 Task: In the  document roboposter.docx Share this file with 'softage2@softage.net' Check 'Vision History' View the  non- printing characters
Action: Mouse moved to (265, 398)
Screenshot: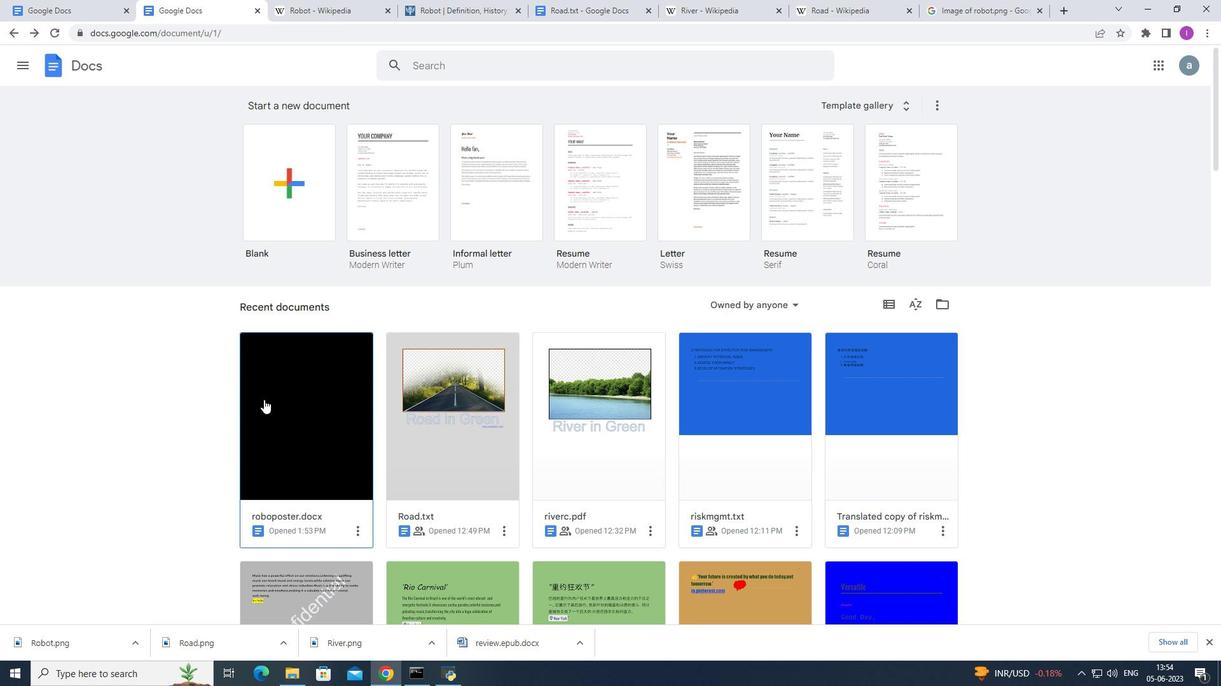 
Action: Mouse pressed left at (265, 398)
Screenshot: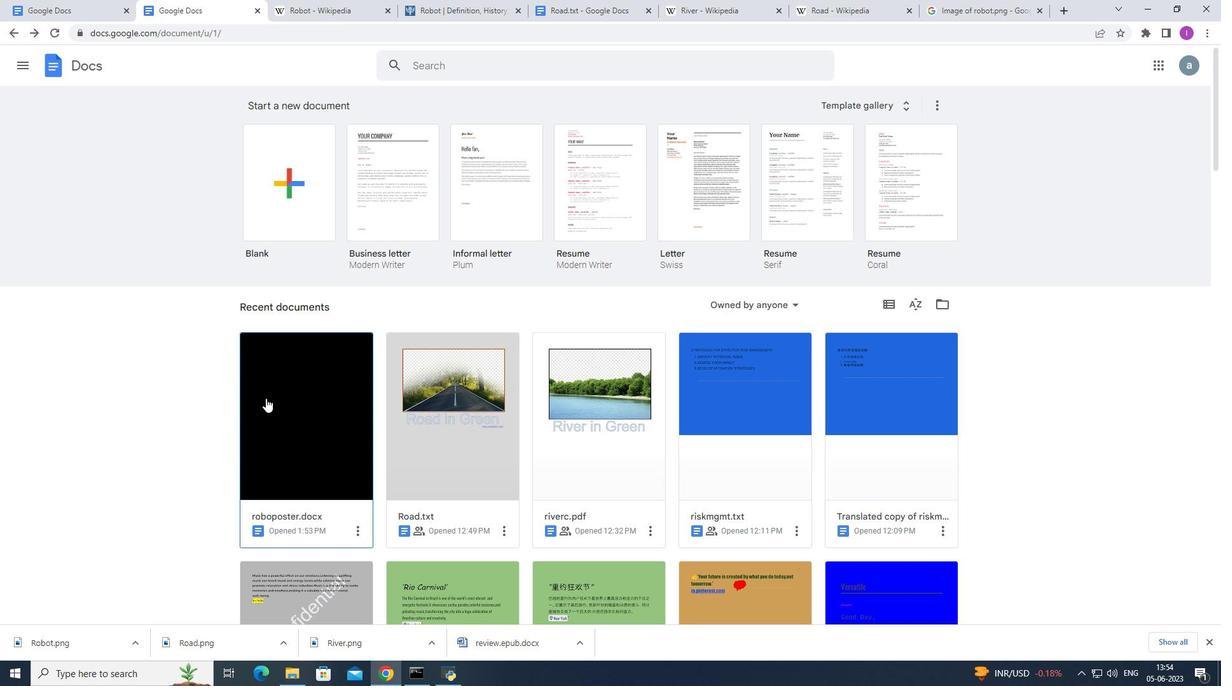 
Action: Mouse moved to (43, 79)
Screenshot: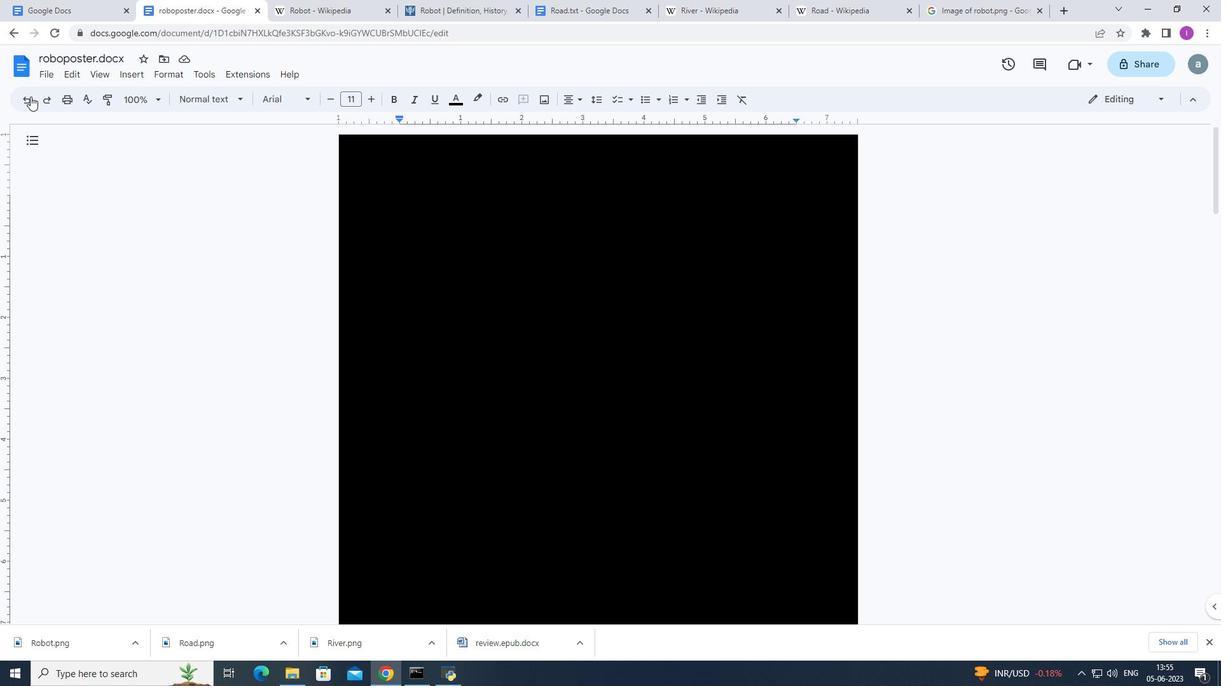 
Action: Mouse pressed left at (43, 79)
Screenshot: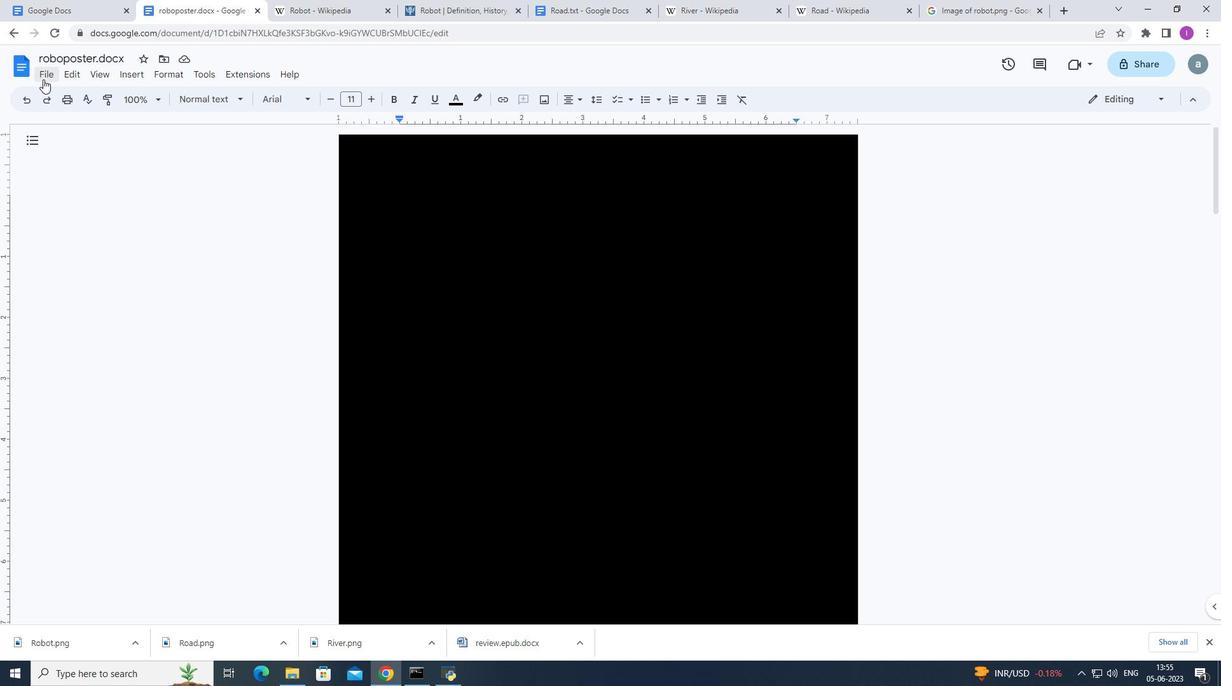 
Action: Mouse moved to (284, 173)
Screenshot: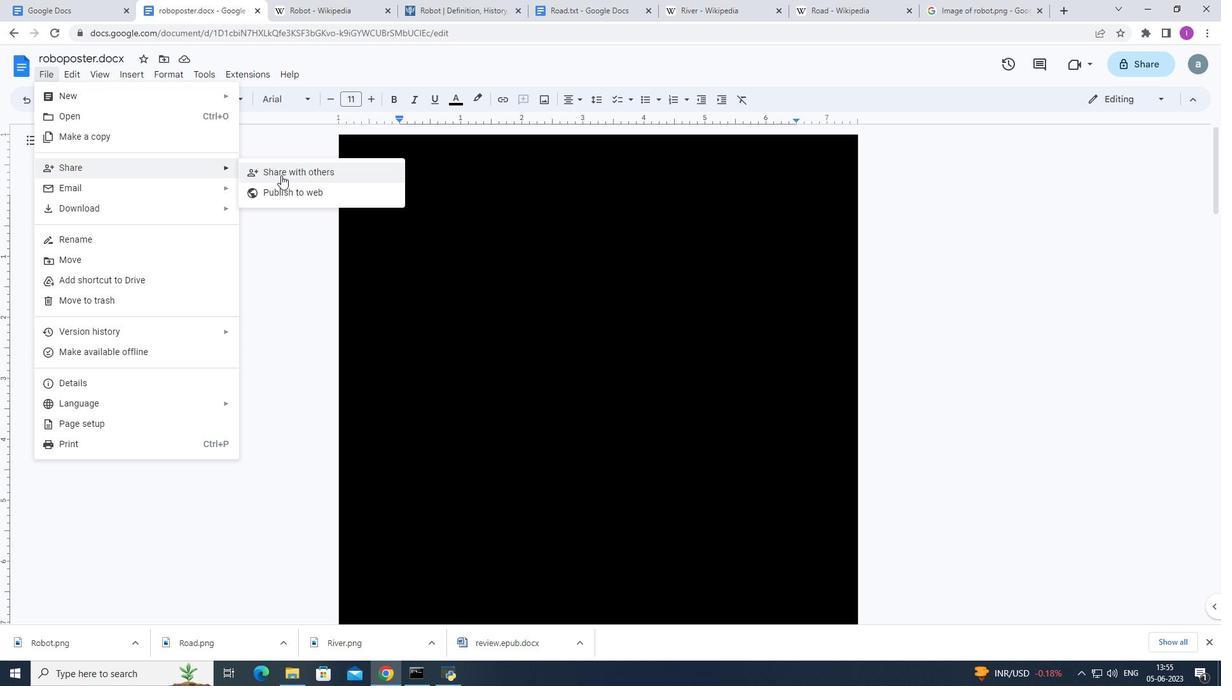 
Action: Mouse pressed left at (284, 173)
Screenshot: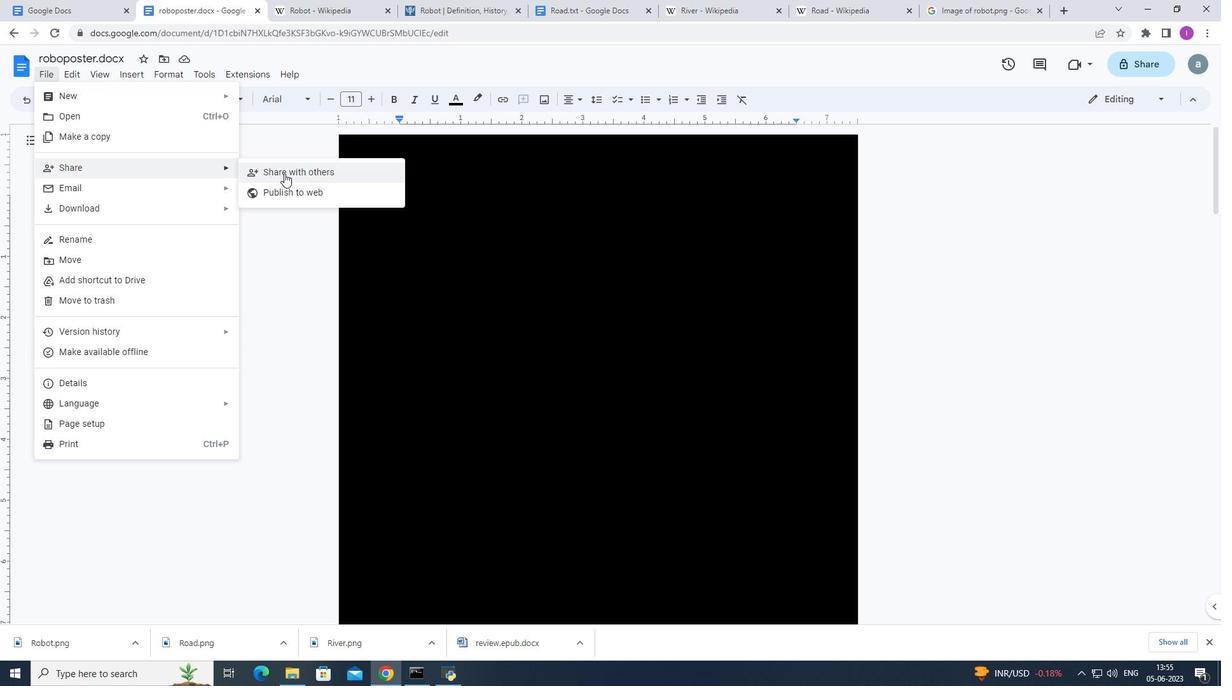 
Action: Mouse moved to (560, 269)
Screenshot: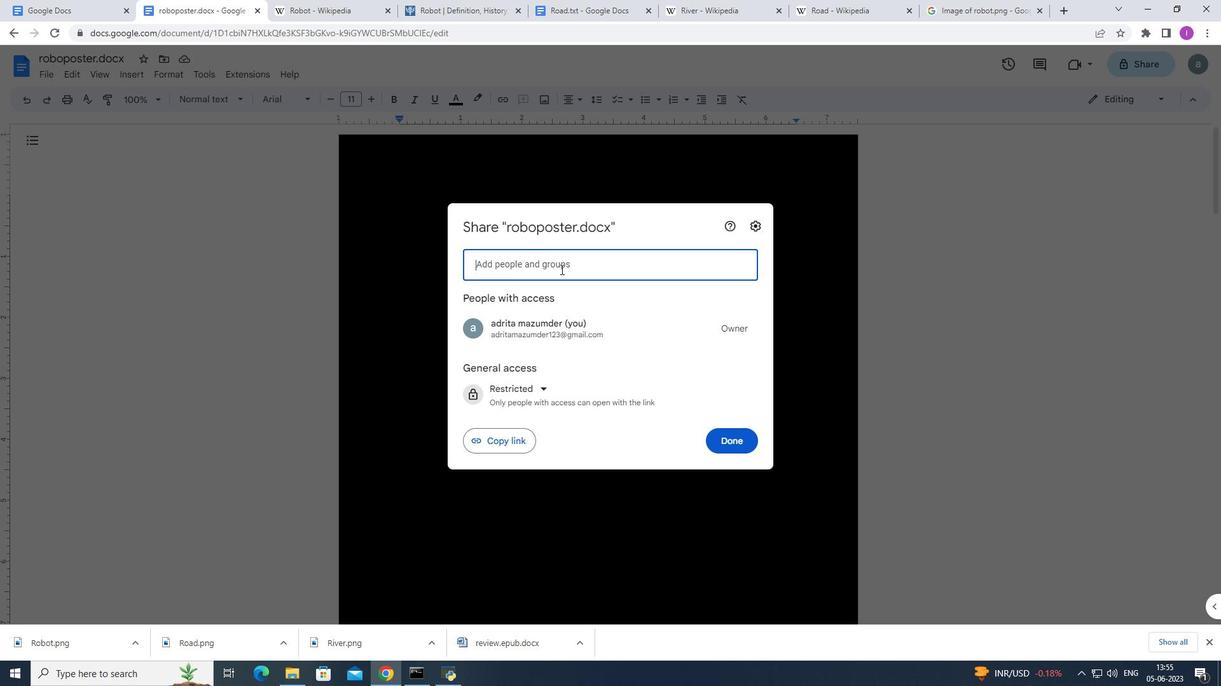 
Action: Key pressed softage.2<Key.shift><Key.shift><Key.shift><Key.shift><Key.shift><Key.shift><Key.shift><Key.shift><Key.shift><Key.shift>@softage.net
Screenshot: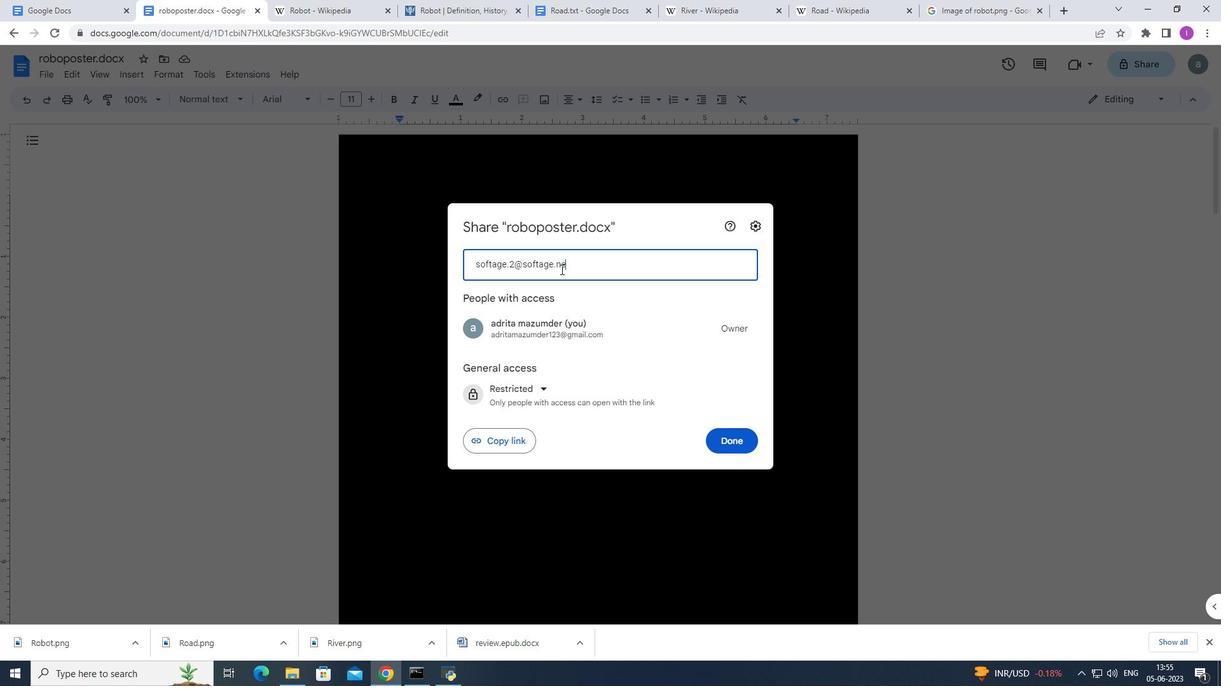 
Action: Mouse moved to (566, 305)
Screenshot: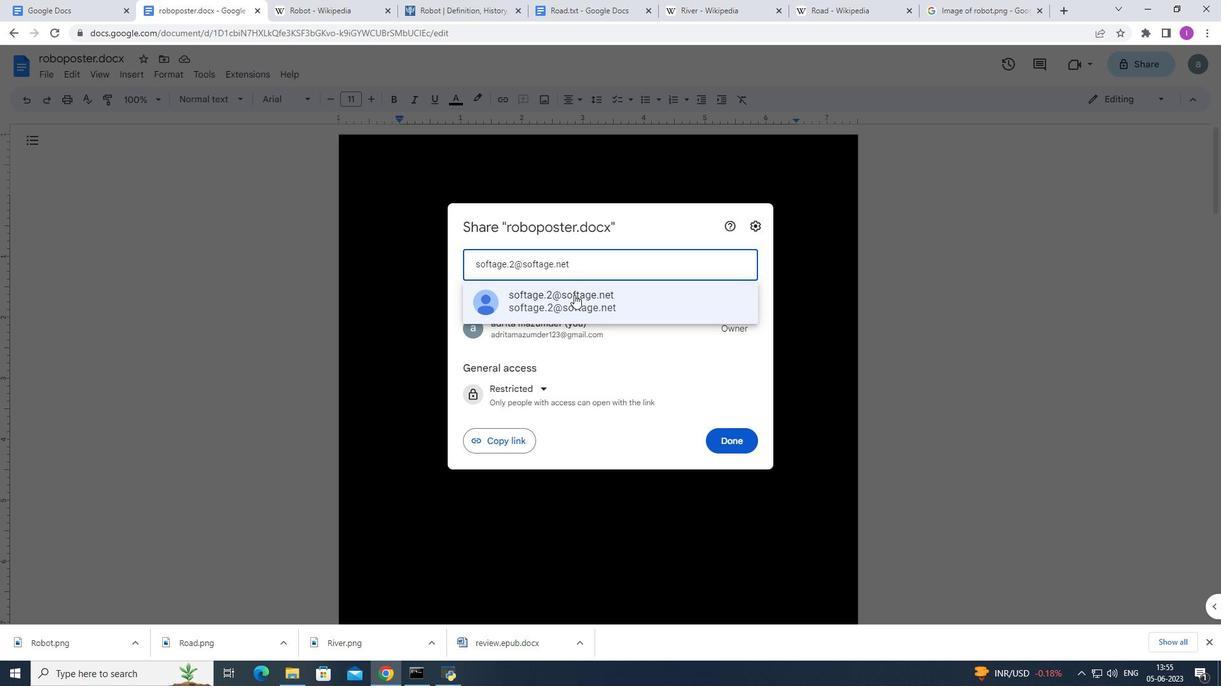 
Action: Mouse pressed left at (566, 305)
Screenshot: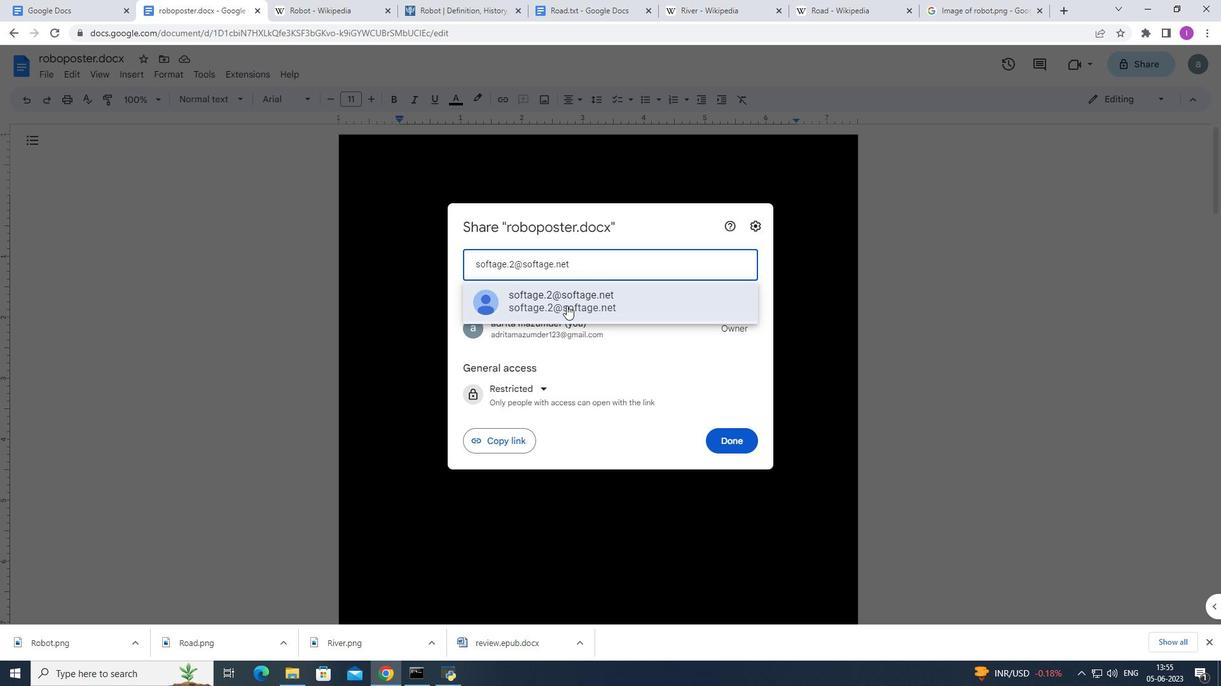 
Action: Mouse moved to (733, 429)
Screenshot: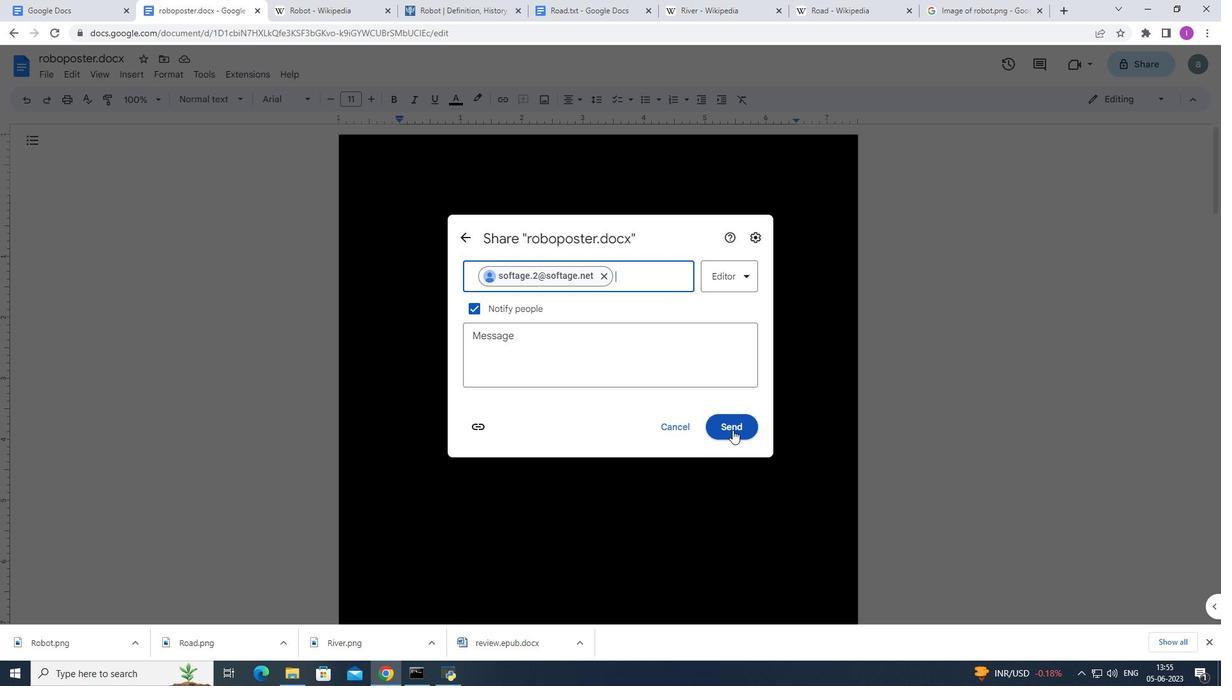 
Action: Mouse pressed left at (733, 429)
Screenshot: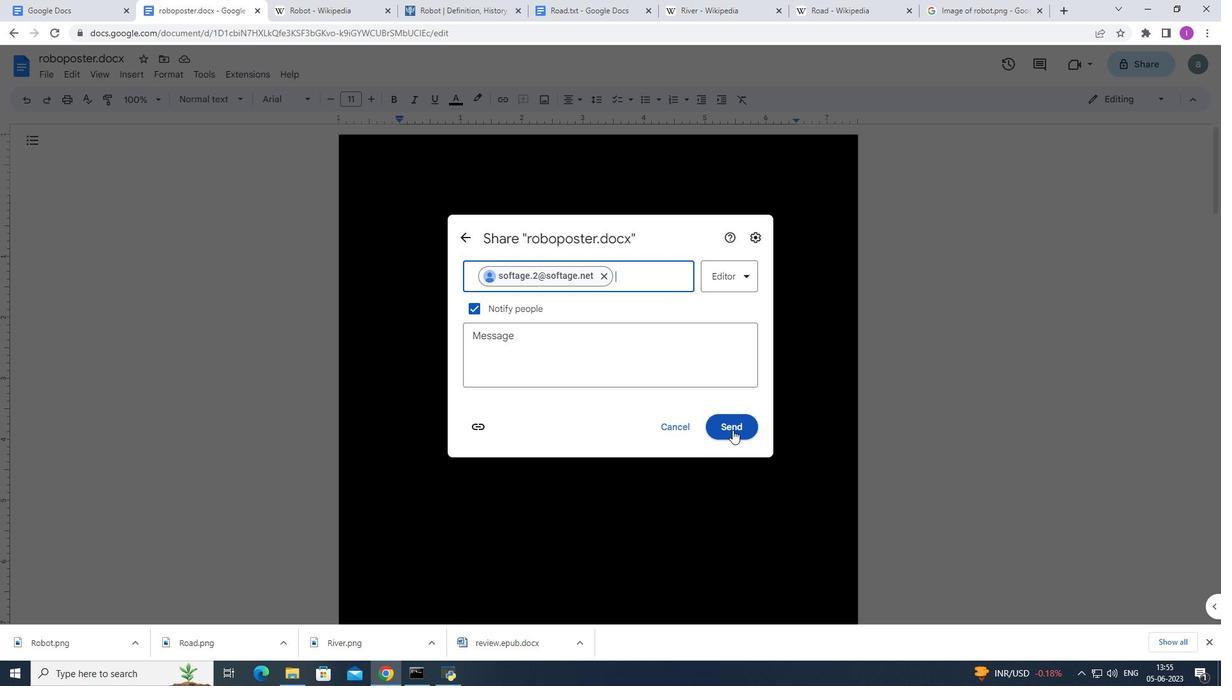 
Action: Mouse moved to (104, 75)
Screenshot: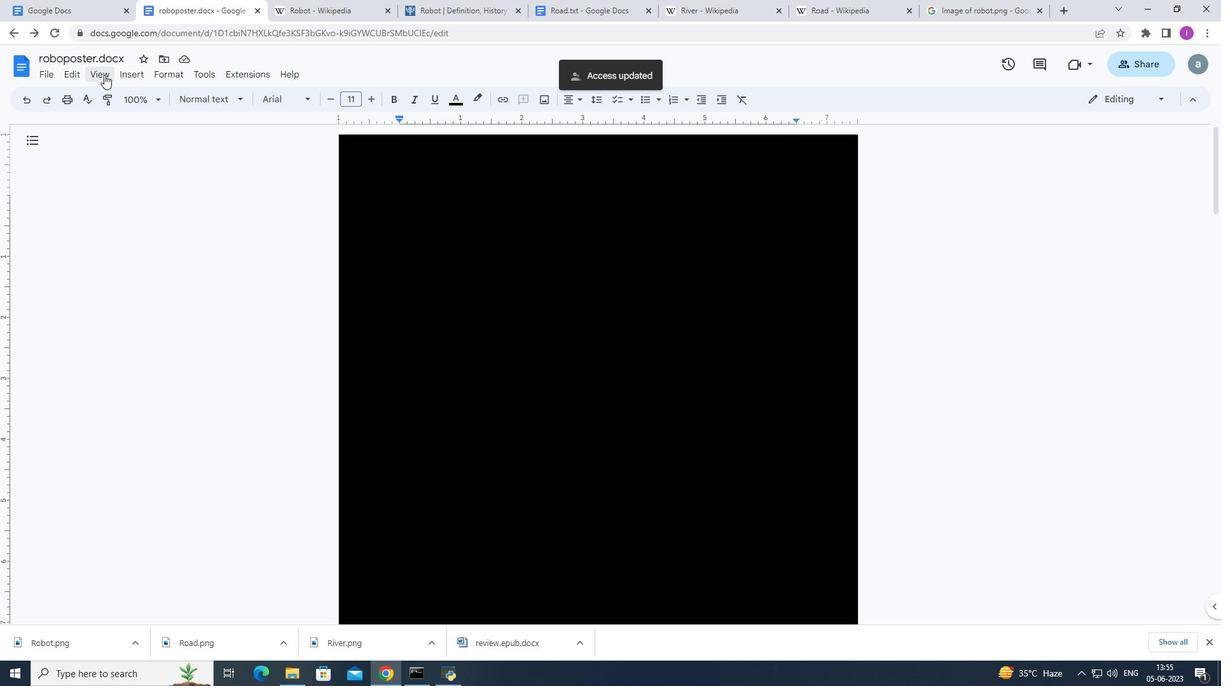 
Action: Mouse pressed left at (104, 75)
Screenshot: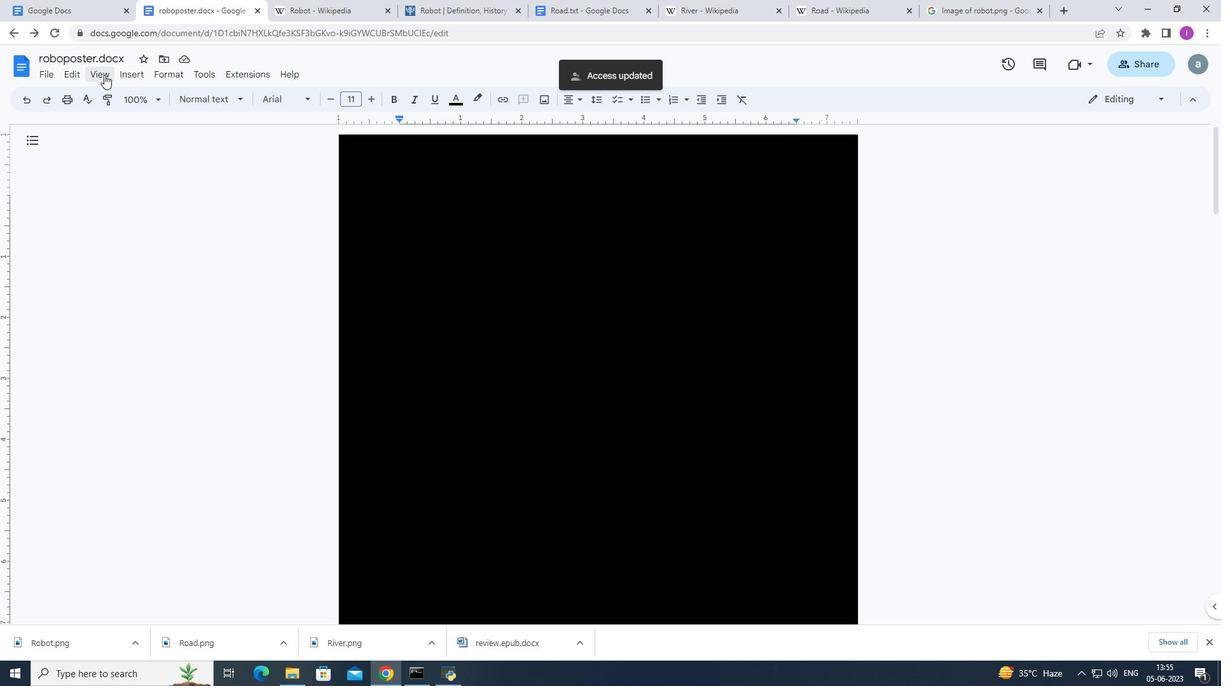 
Action: Mouse moved to (151, 209)
Screenshot: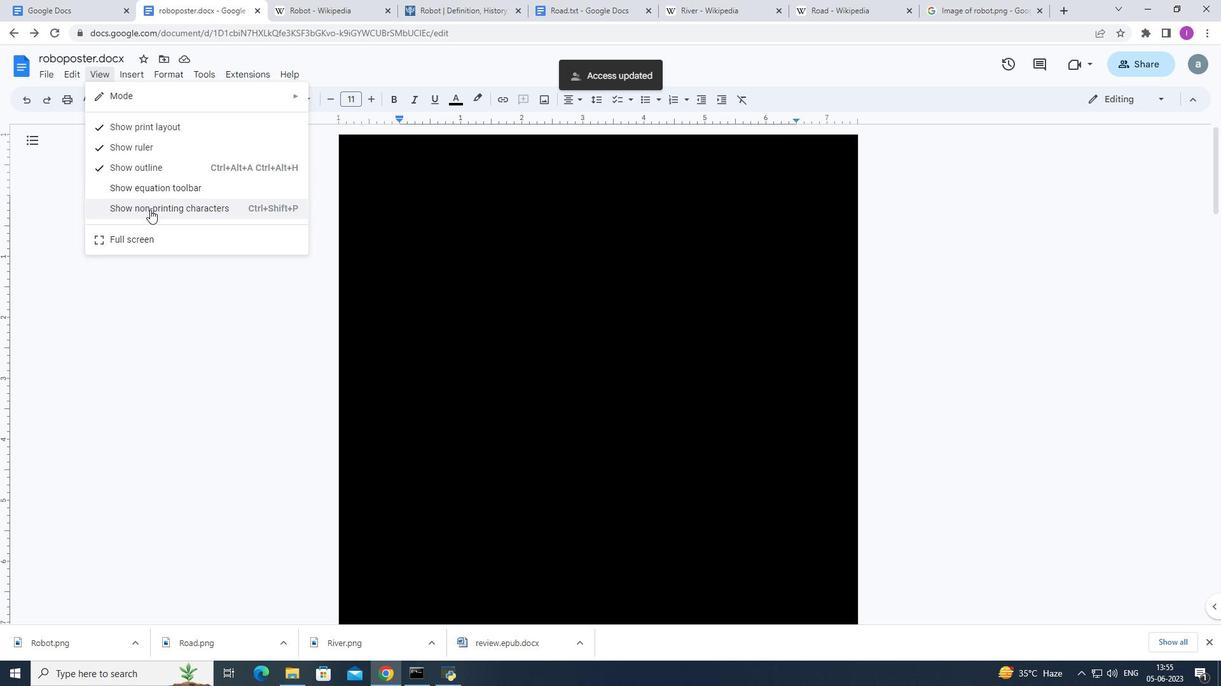
Action: Mouse pressed left at (151, 209)
Screenshot: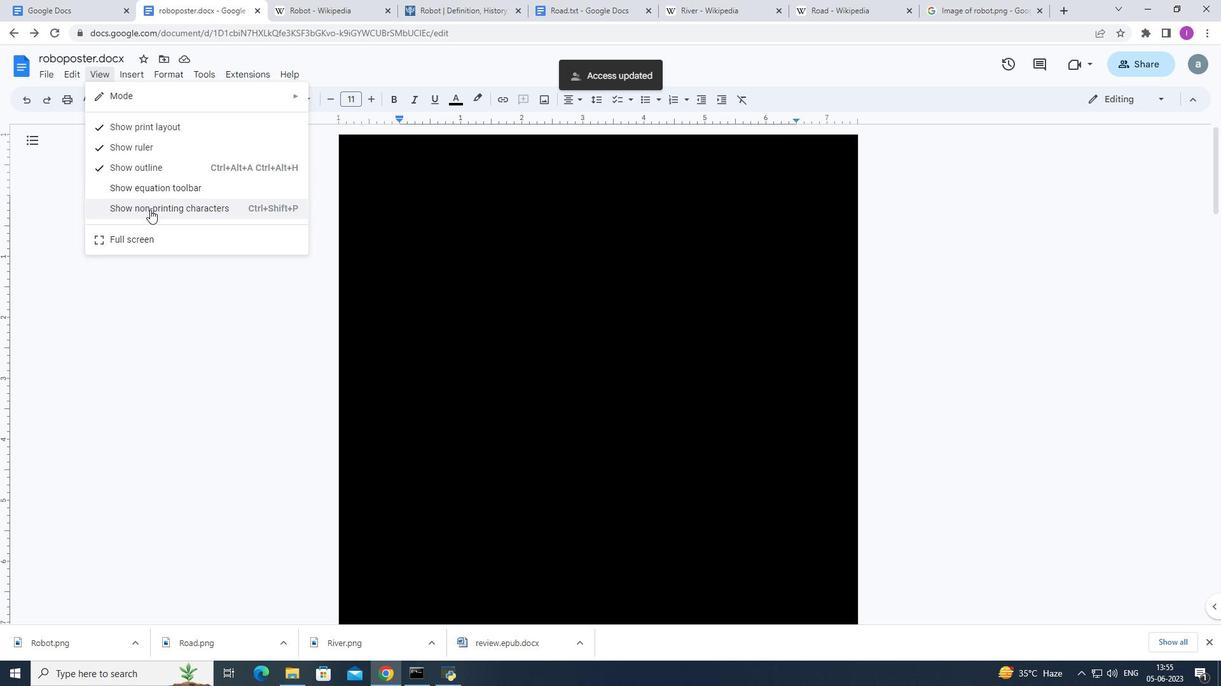 
Action: Mouse moved to (45, 74)
Screenshot: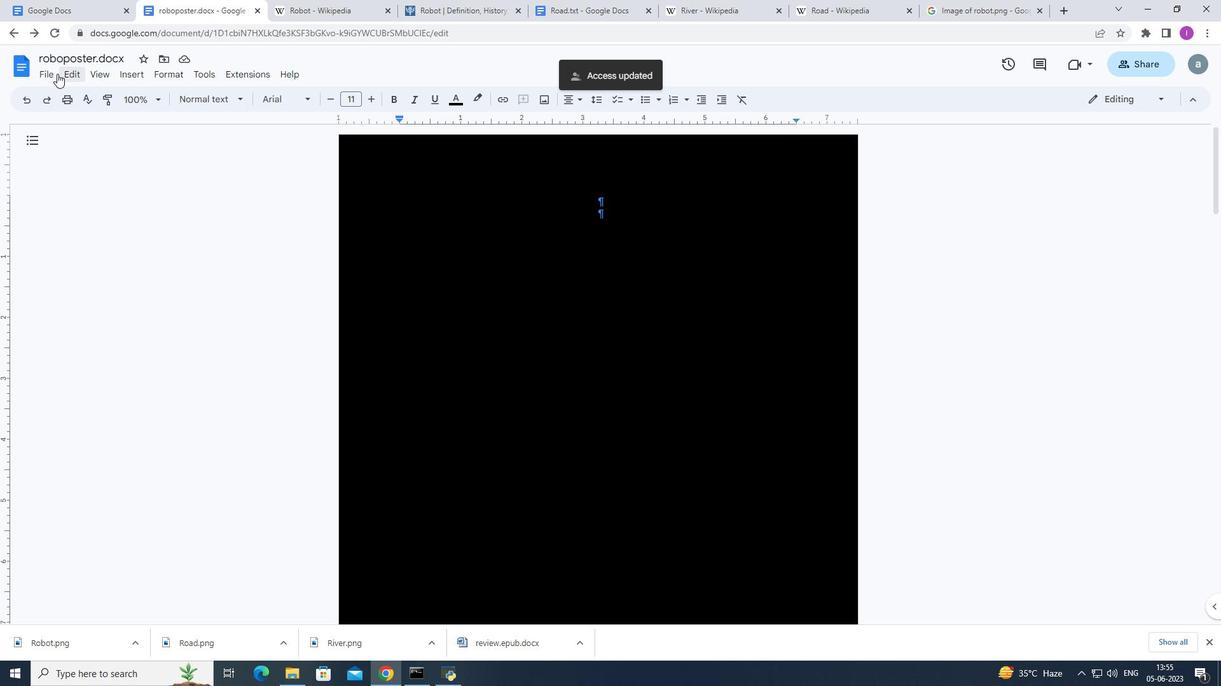
Action: Mouse pressed left at (45, 74)
Screenshot: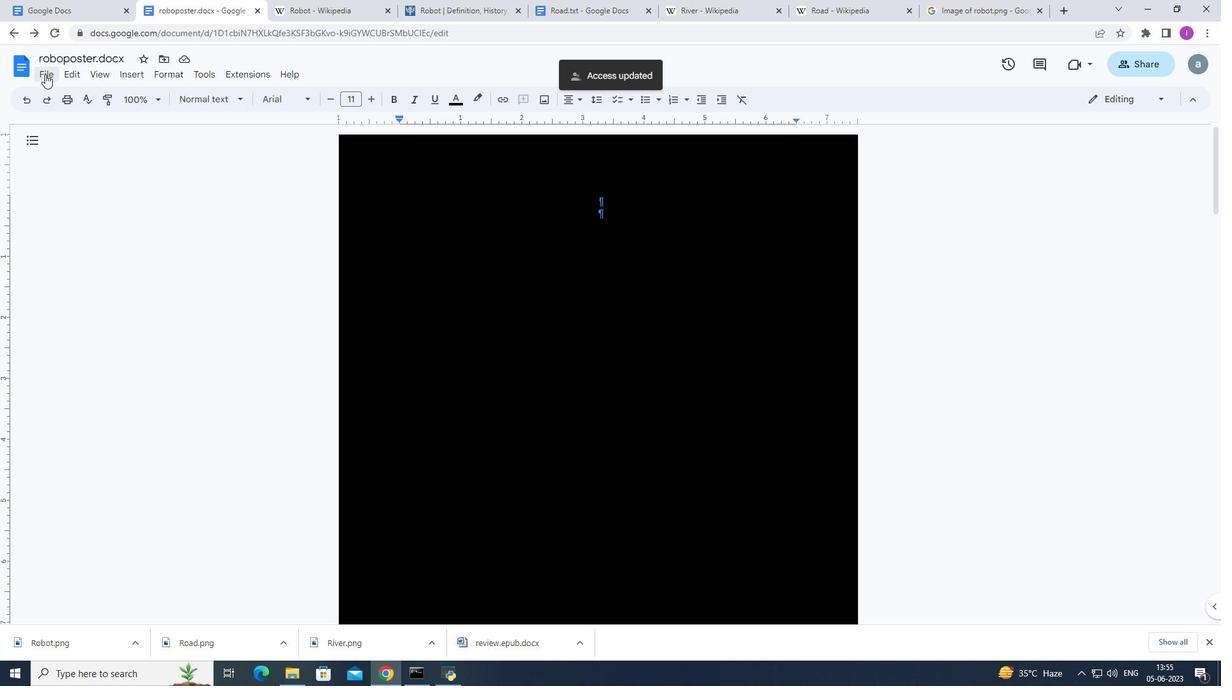 
Action: Mouse moved to (262, 352)
Screenshot: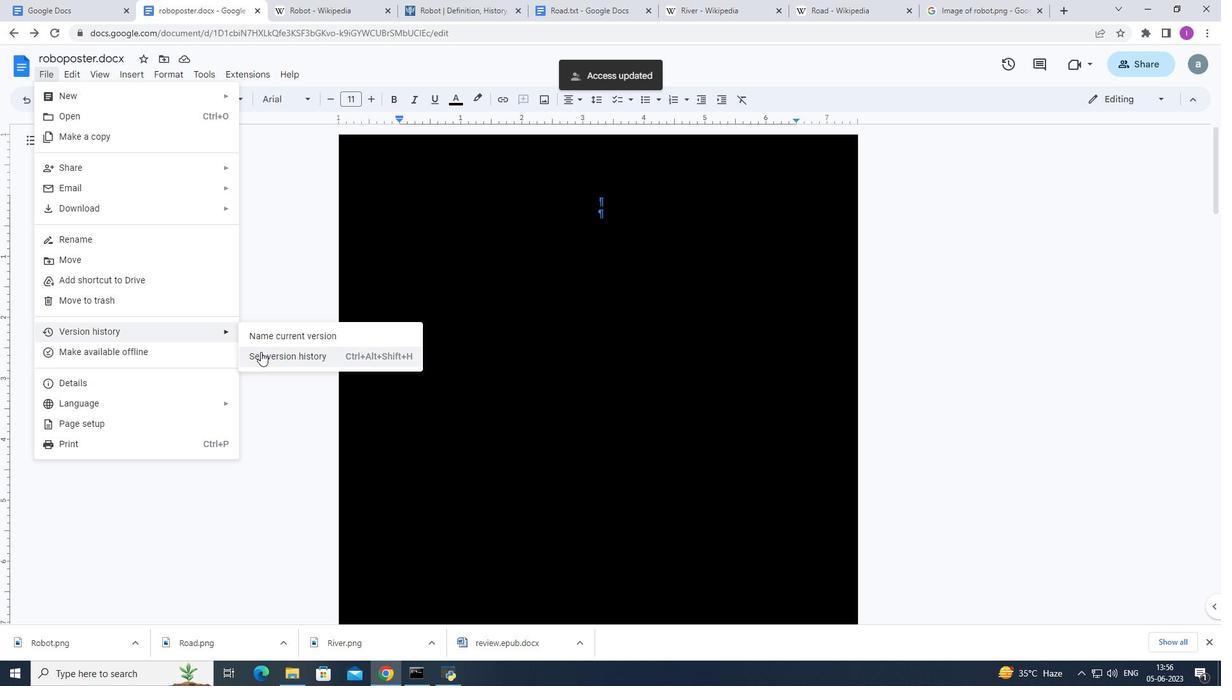 
Action: Mouse pressed left at (262, 352)
Screenshot: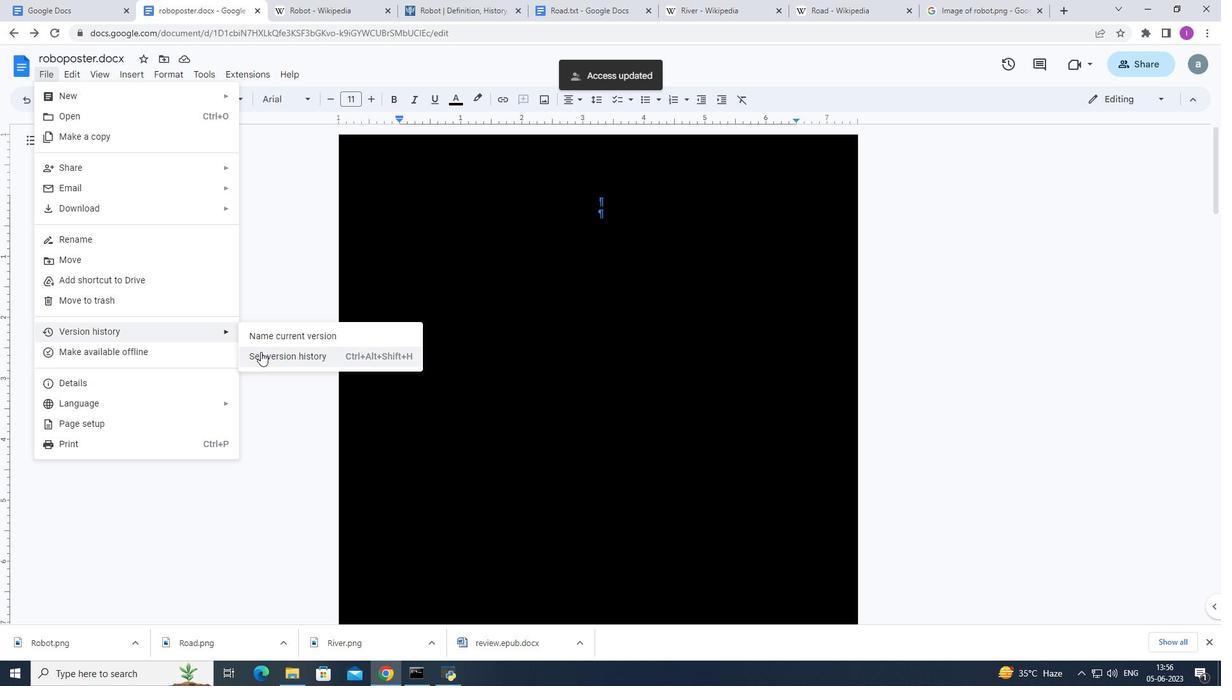 
Action: Mouse moved to (308, 439)
Screenshot: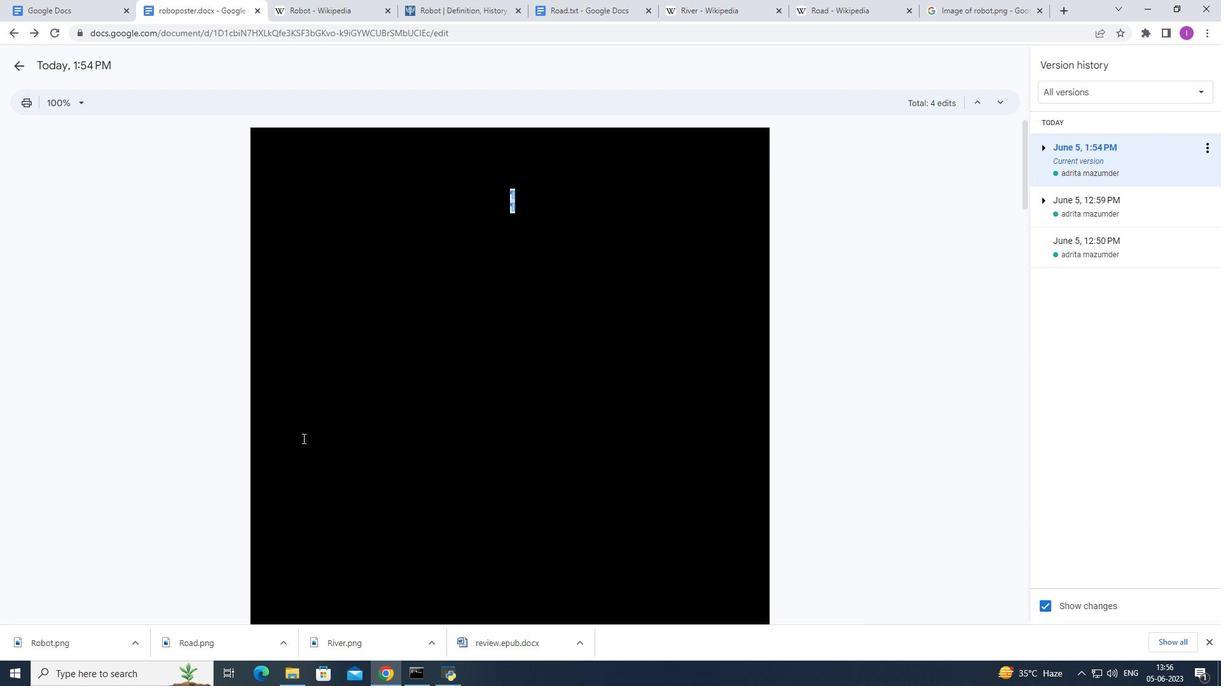 
Action: Mouse scrolled (308, 438) with delta (0, 0)
Screenshot: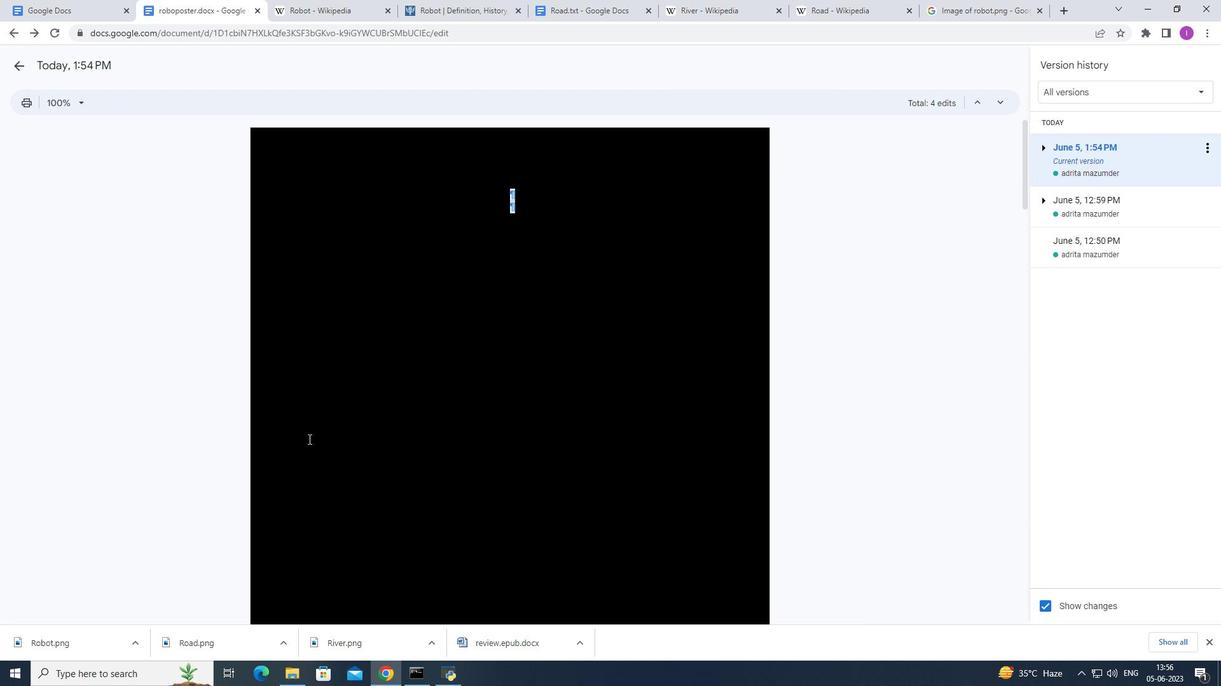 
Action: Mouse scrolled (308, 438) with delta (0, 0)
Screenshot: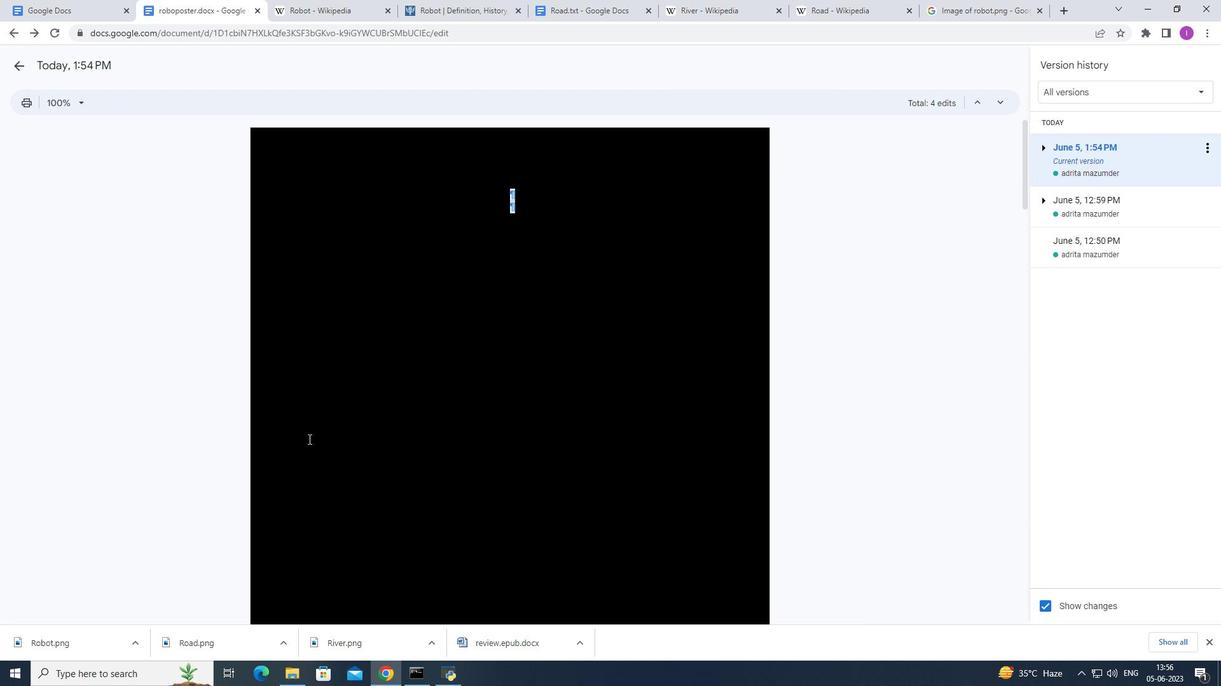
Action: Mouse moved to (315, 436)
Screenshot: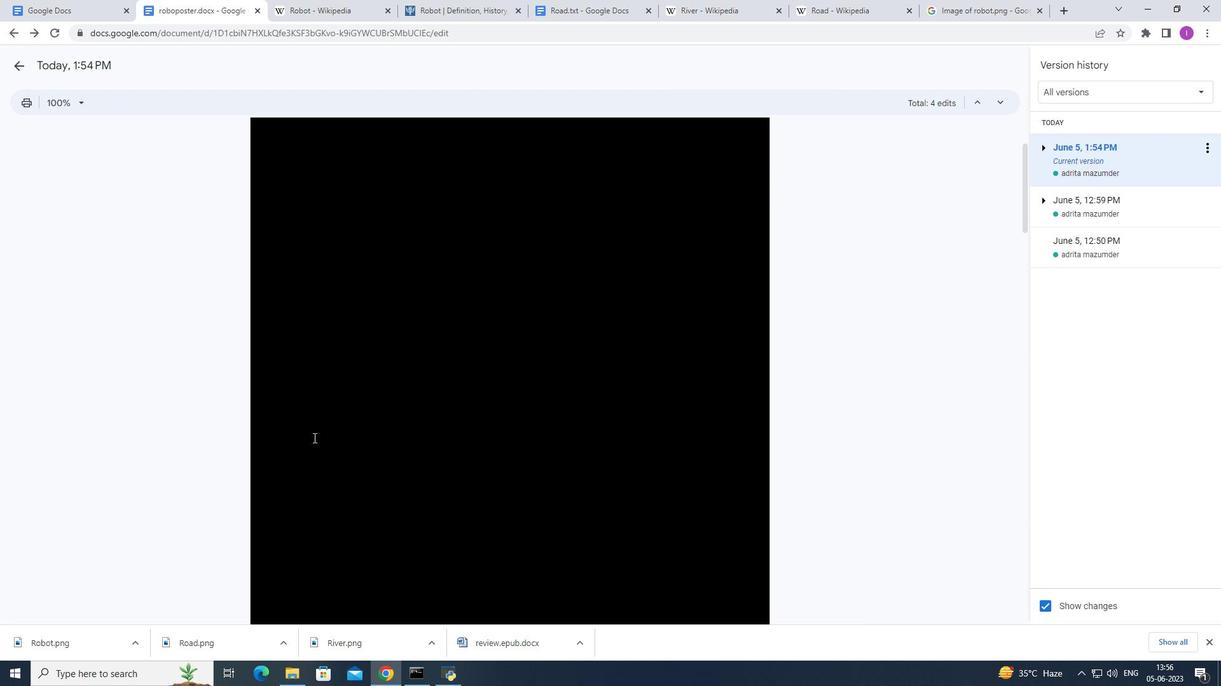 
Action: Mouse scrolled (315, 435) with delta (0, 0)
Screenshot: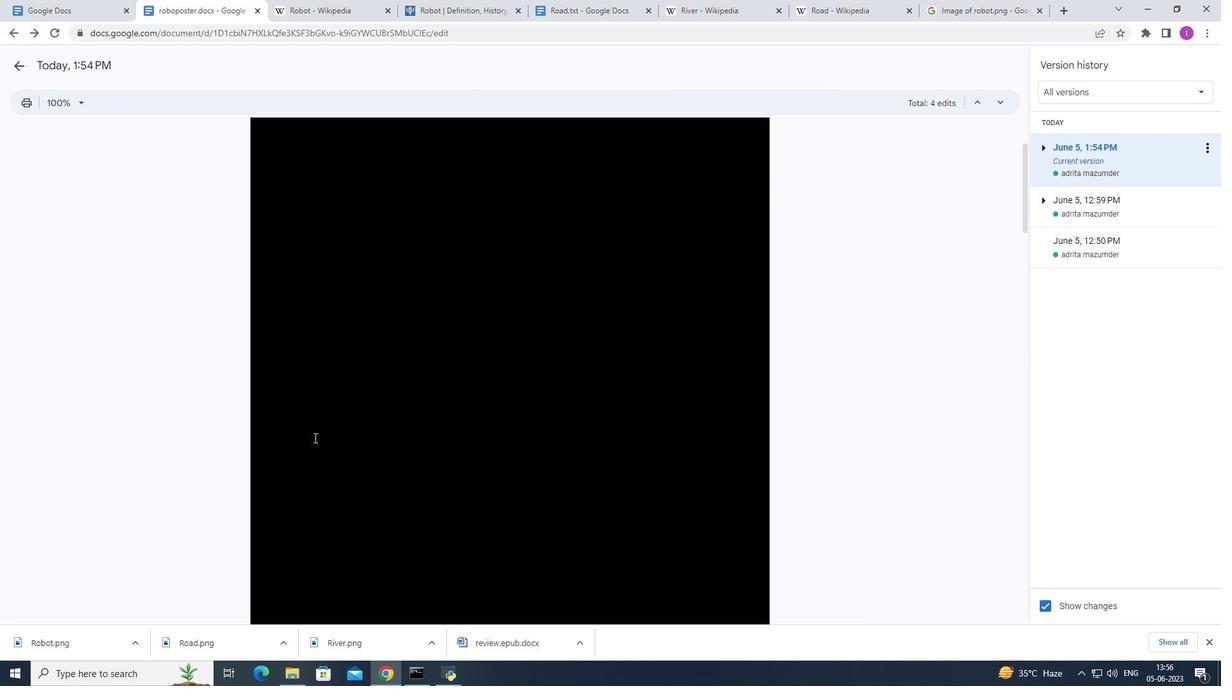 
Action: Mouse scrolled (315, 435) with delta (0, 0)
Screenshot: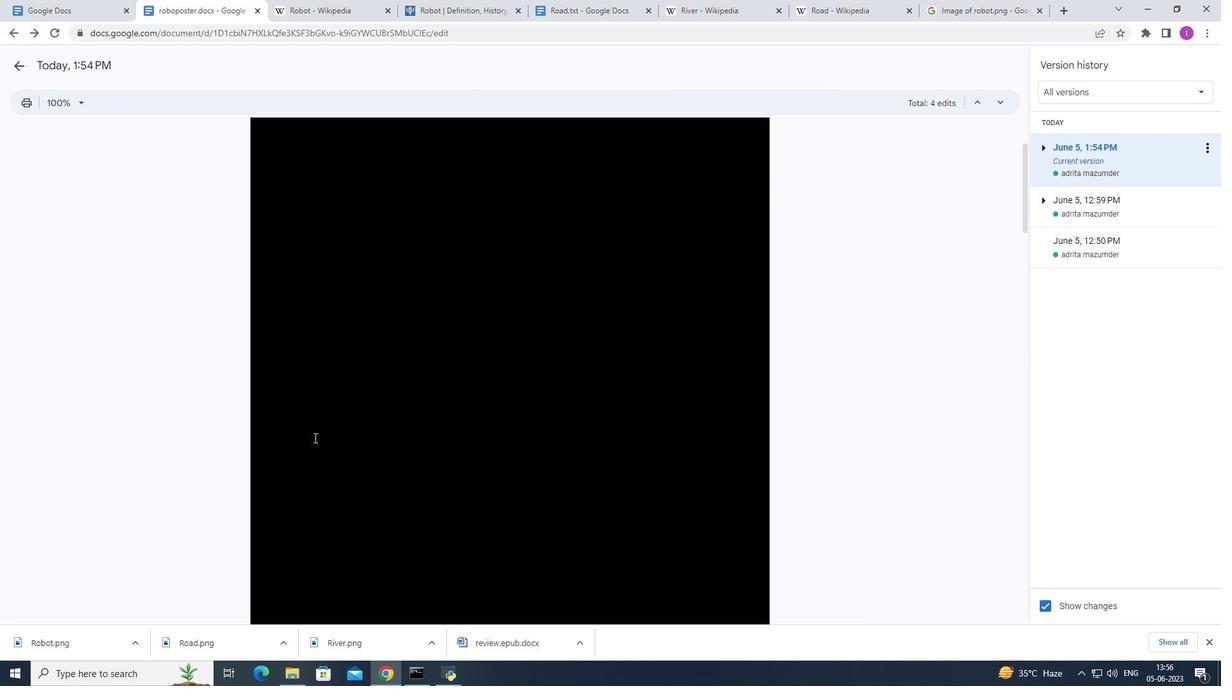 
Action: Mouse moved to (315, 436)
Screenshot: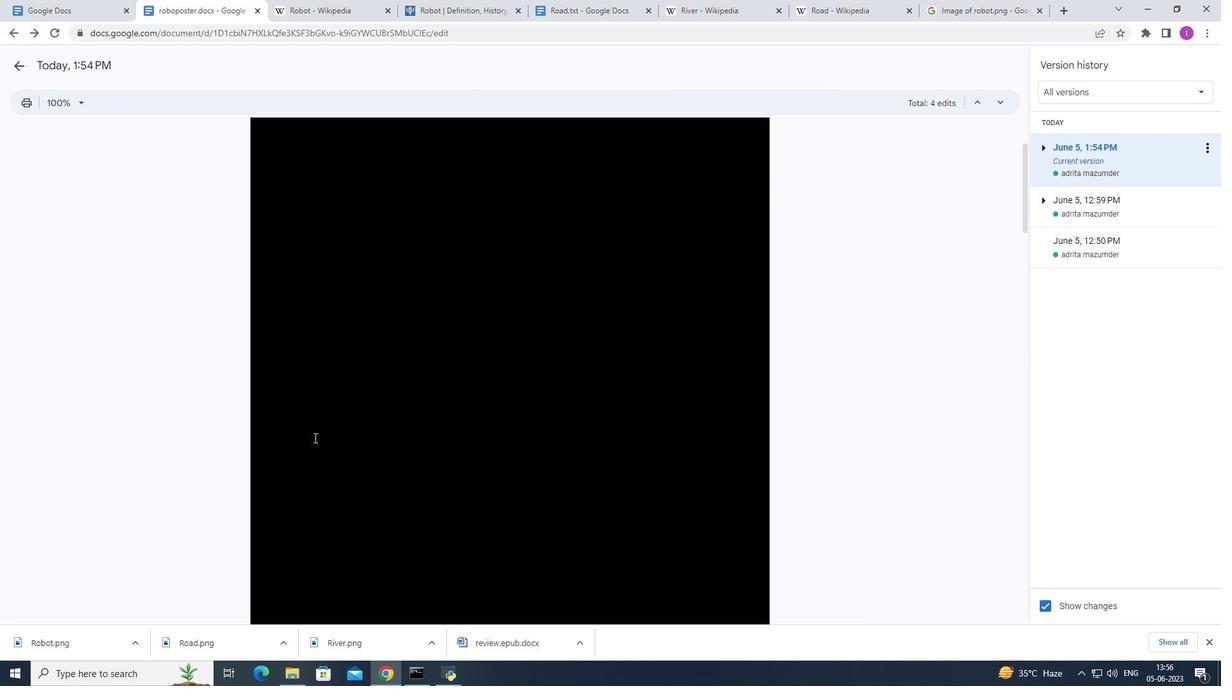 
Action: Mouse scrolled (315, 435) with delta (0, 0)
Screenshot: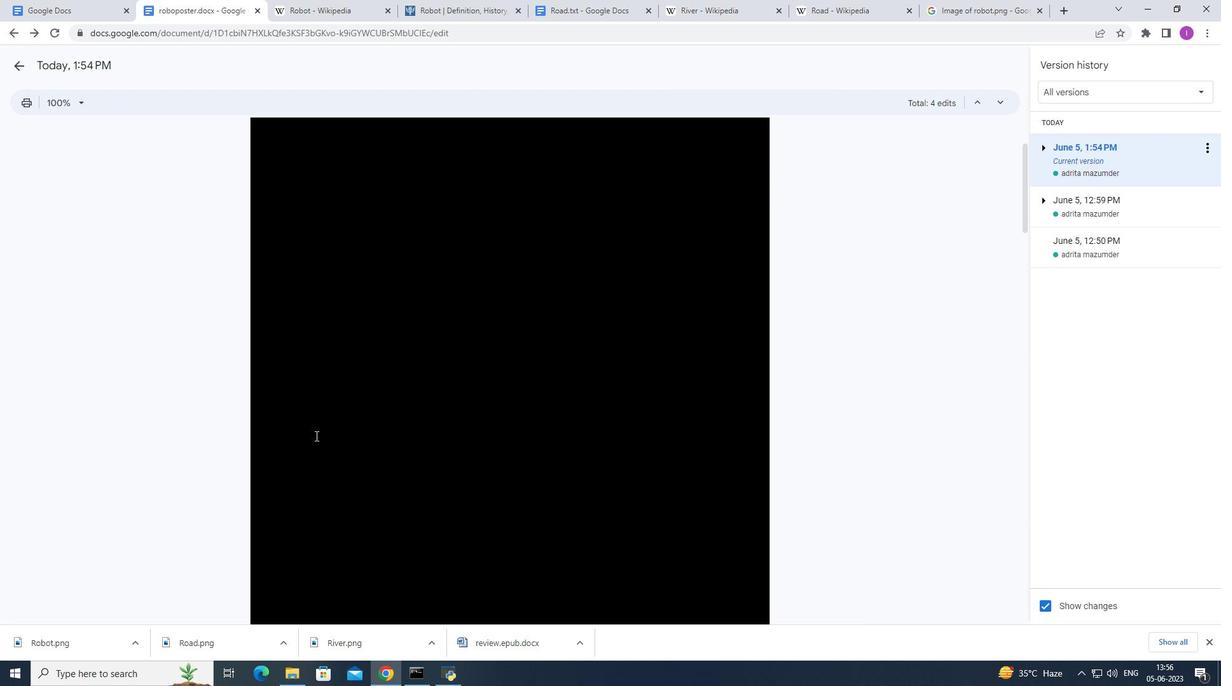 
Action: Mouse scrolled (315, 435) with delta (0, 0)
Screenshot: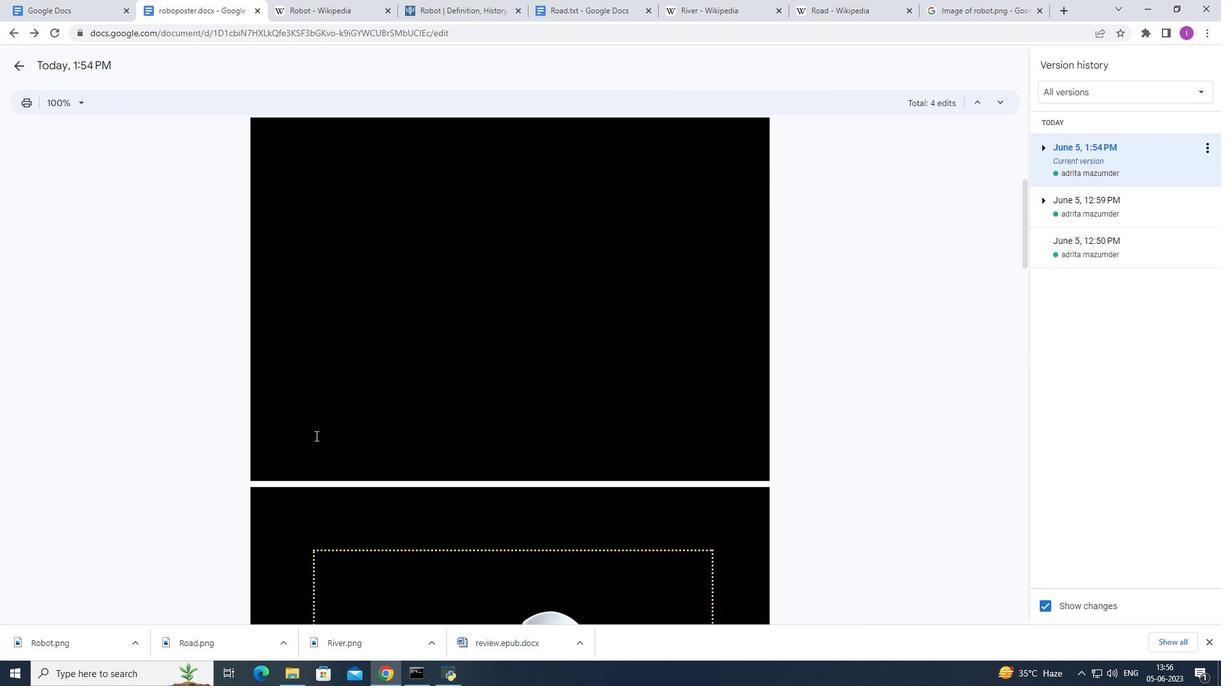 
Action: Mouse scrolled (315, 436) with delta (0, 0)
Screenshot: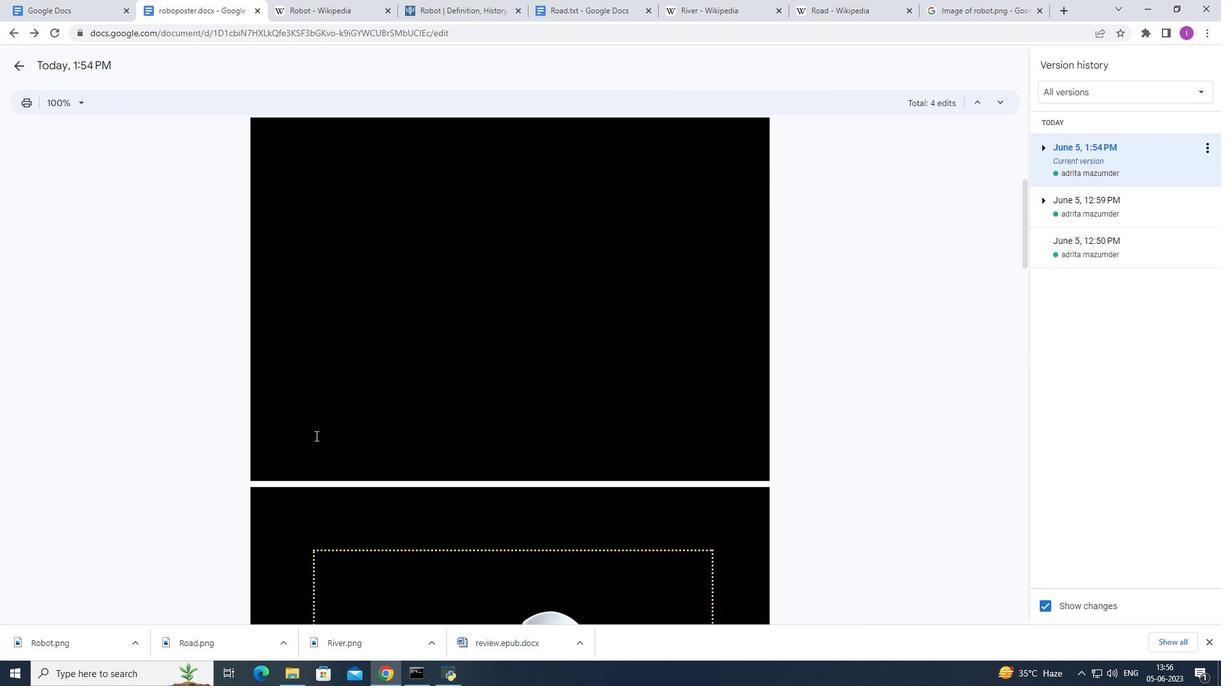 
Action: Mouse scrolled (315, 435) with delta (0, 0)
Screenshot: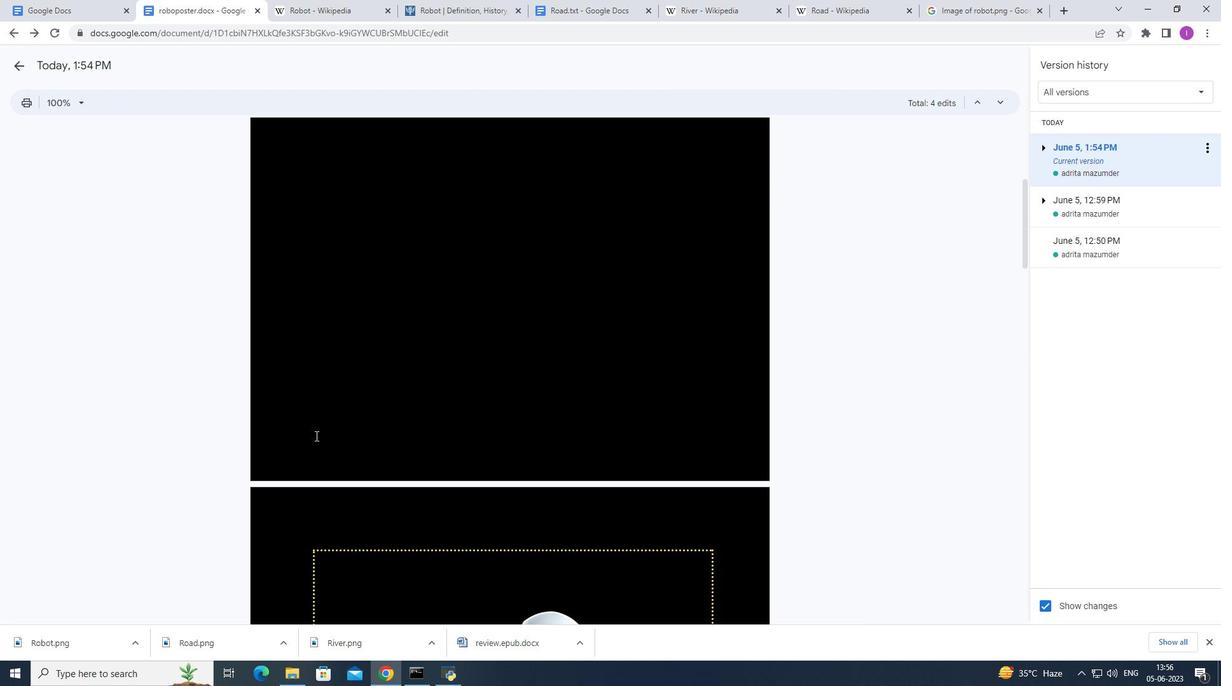 
Action: Mouse moved to (319, 431)
Screenshot: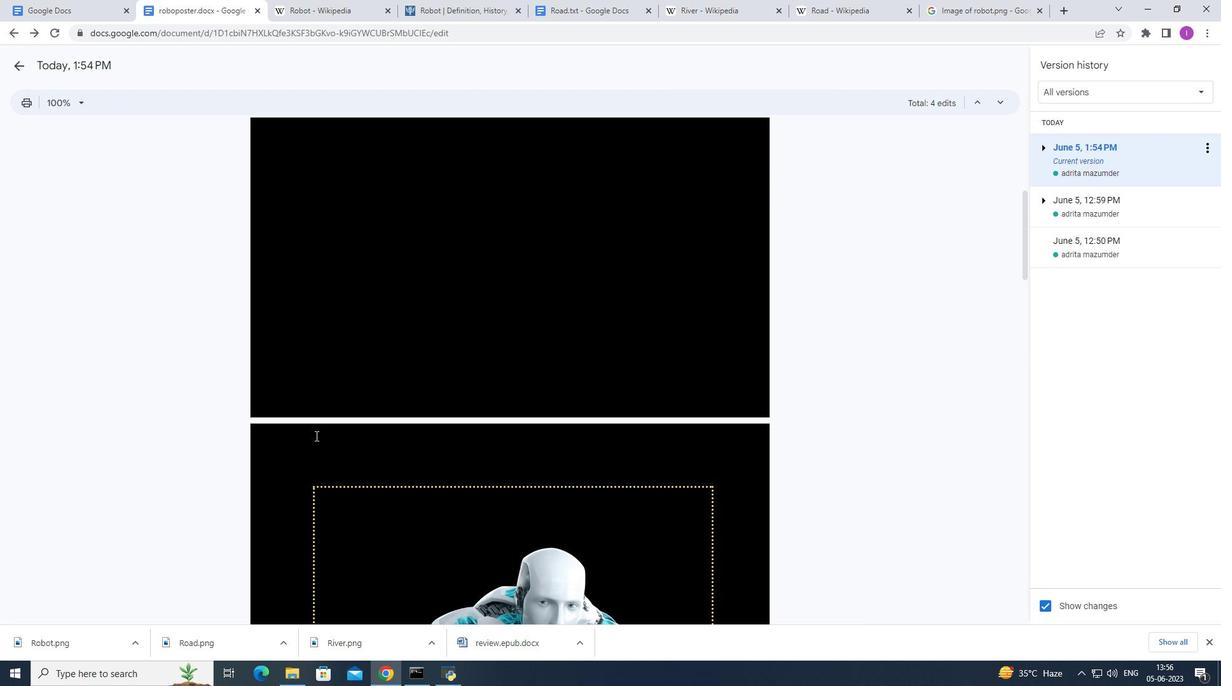 
Action: Mouse scrolled (319, 431) with delta (0, 0)
Screenshot: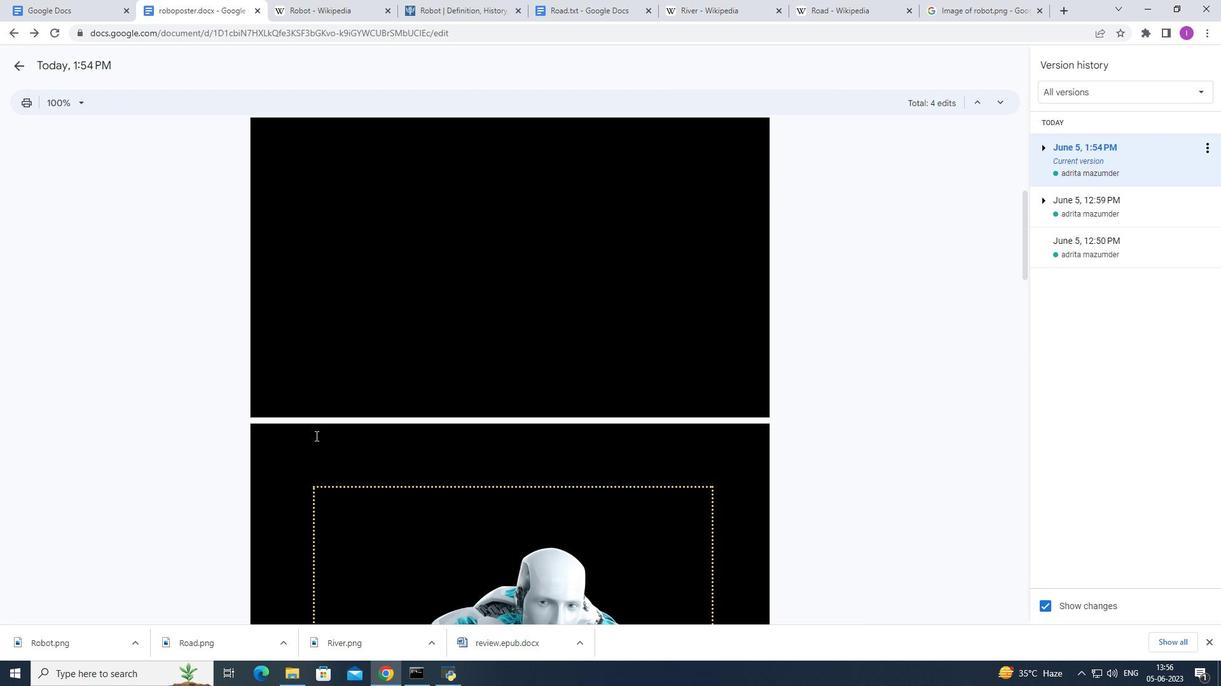 
Action: Mouse scrolled (319, 431) with delta (0, 0)
Screenshot: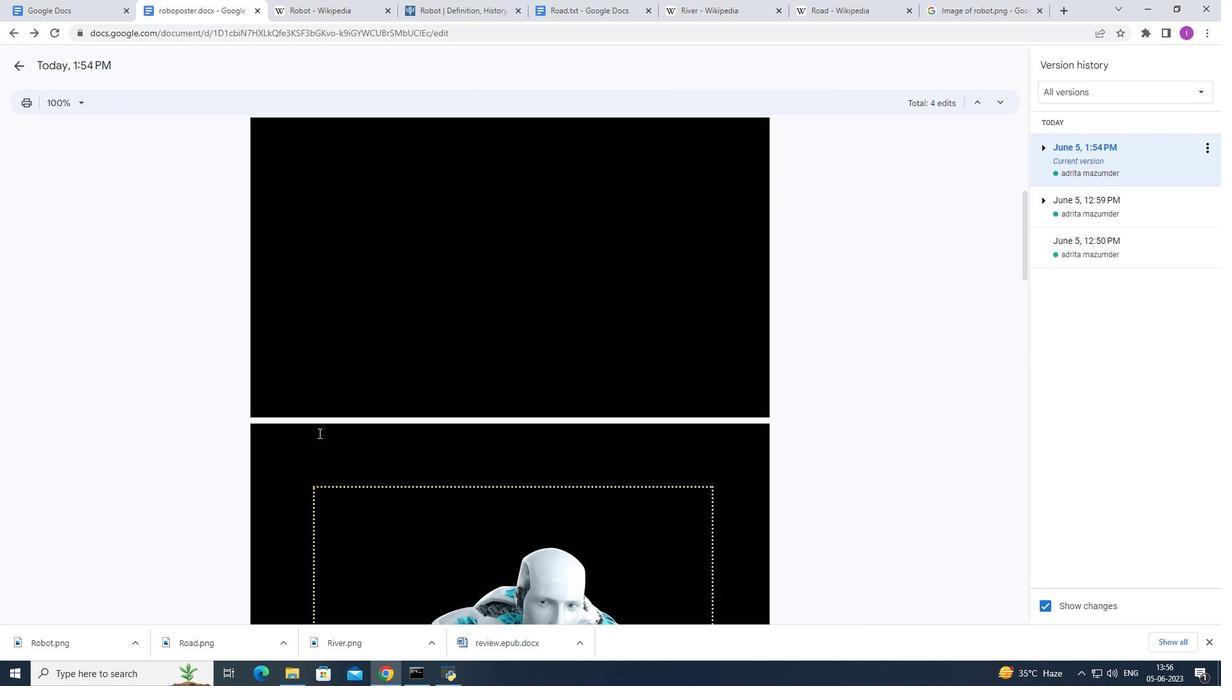 
Action: Mouse scrolled (319, 431) with delta (0, 0)
Screenshot: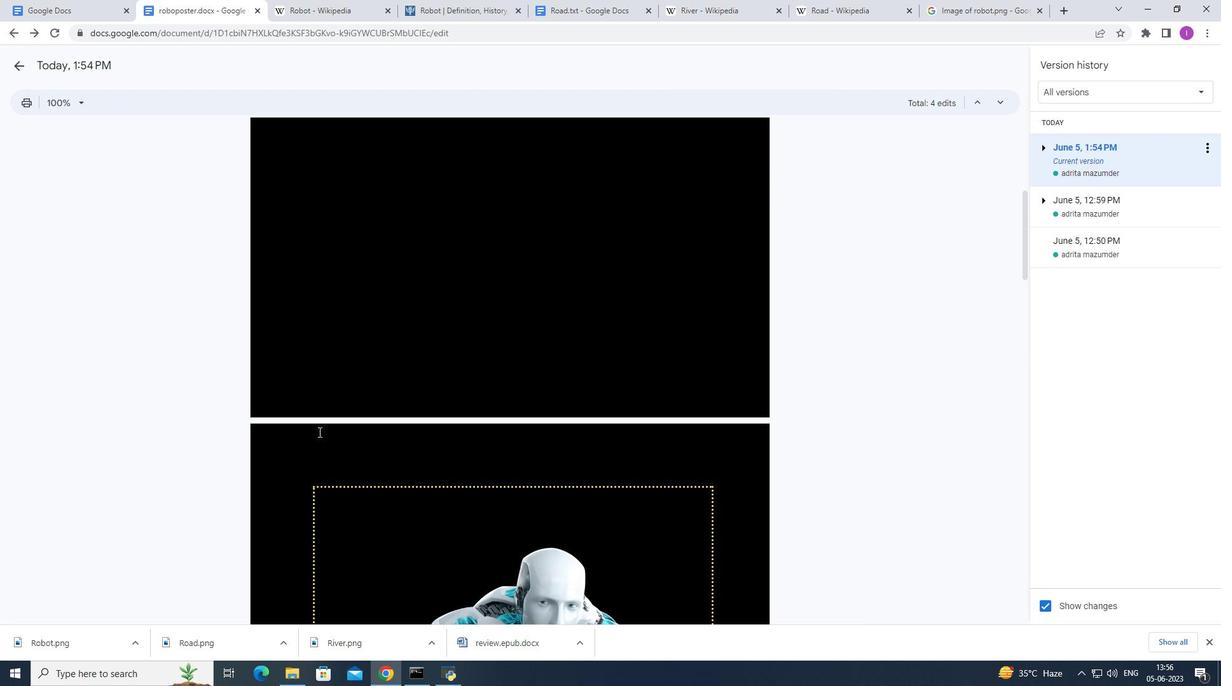 
Action: Mouse moved to (322, 429)
Screenshot: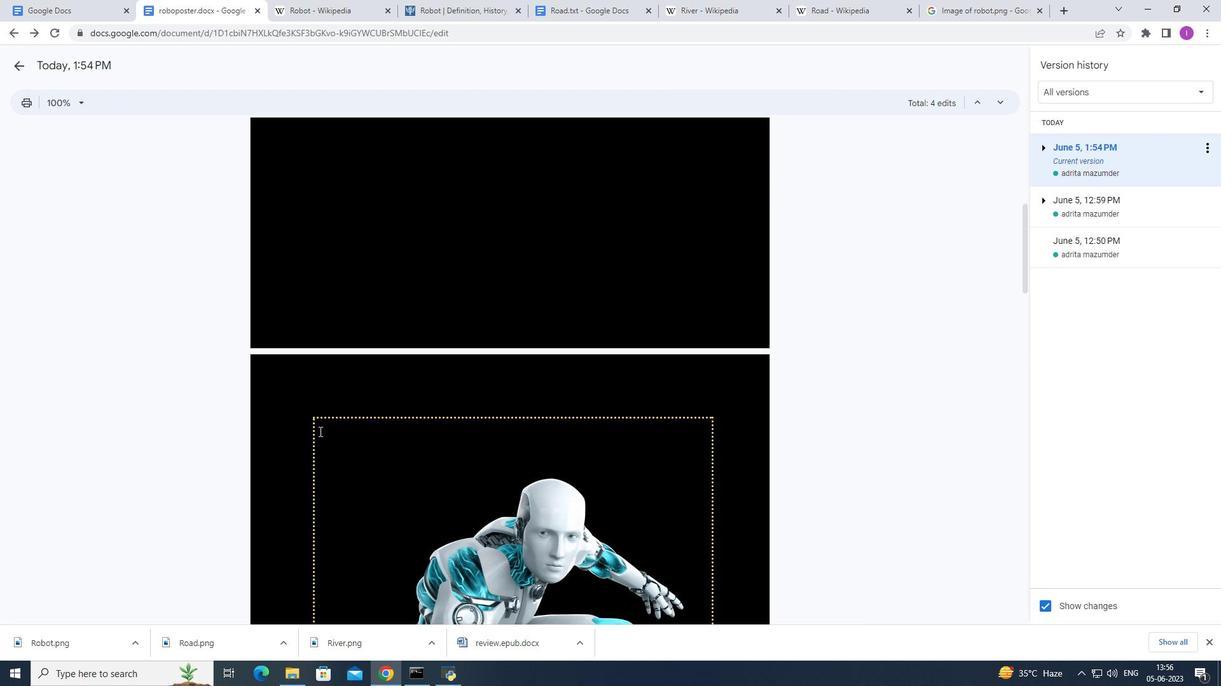 
Action: Mouse scrolled (322, 428) with delta (0, 0)
Screenshot: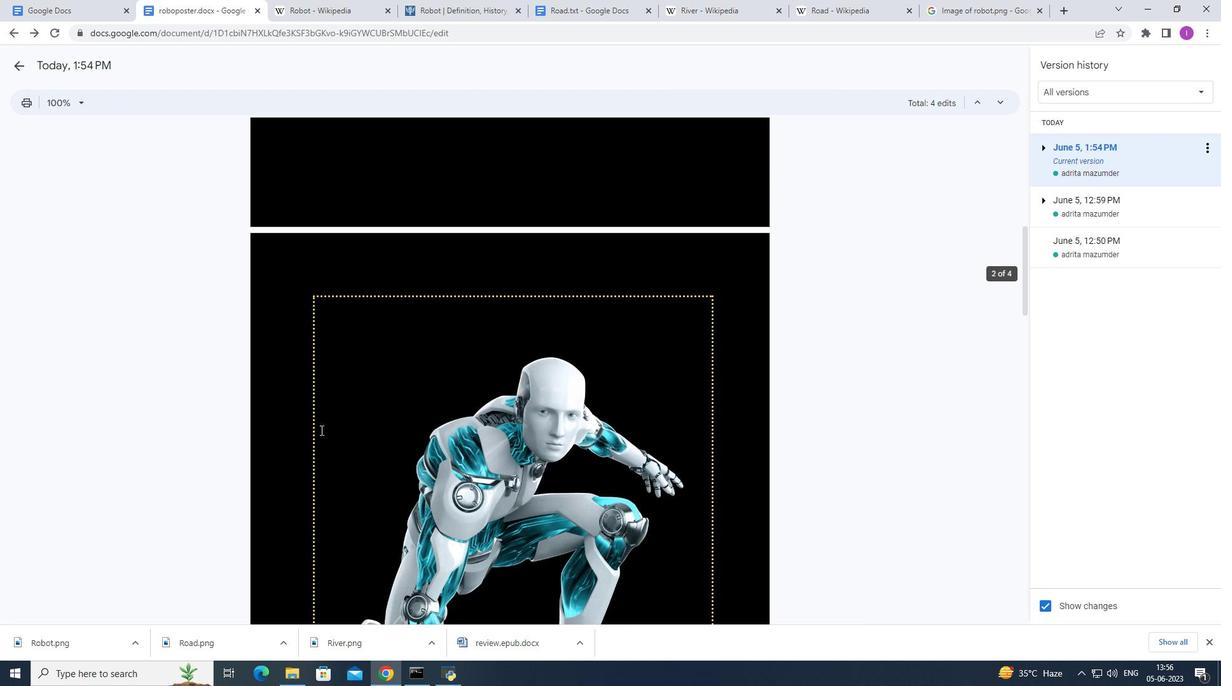 
Action: Mouse moved to (323, 428)
Screenshot: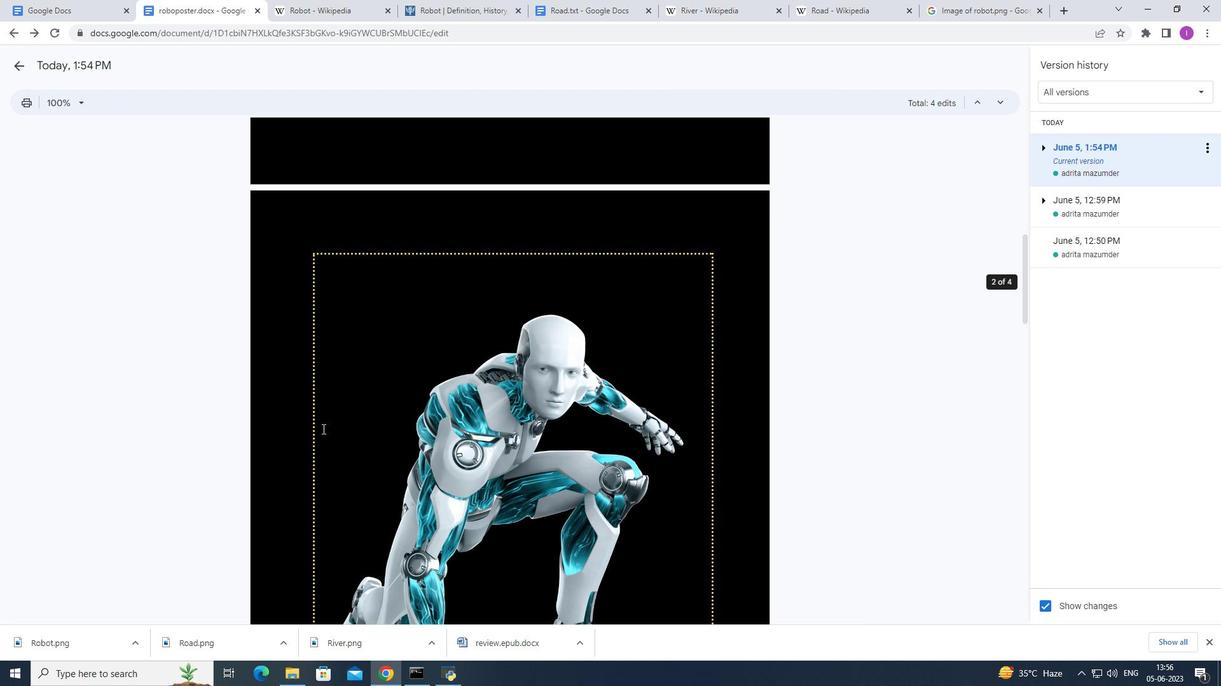 
Action: Mouse scrolled (323, 427) with delta (0, 0)
Screenshot: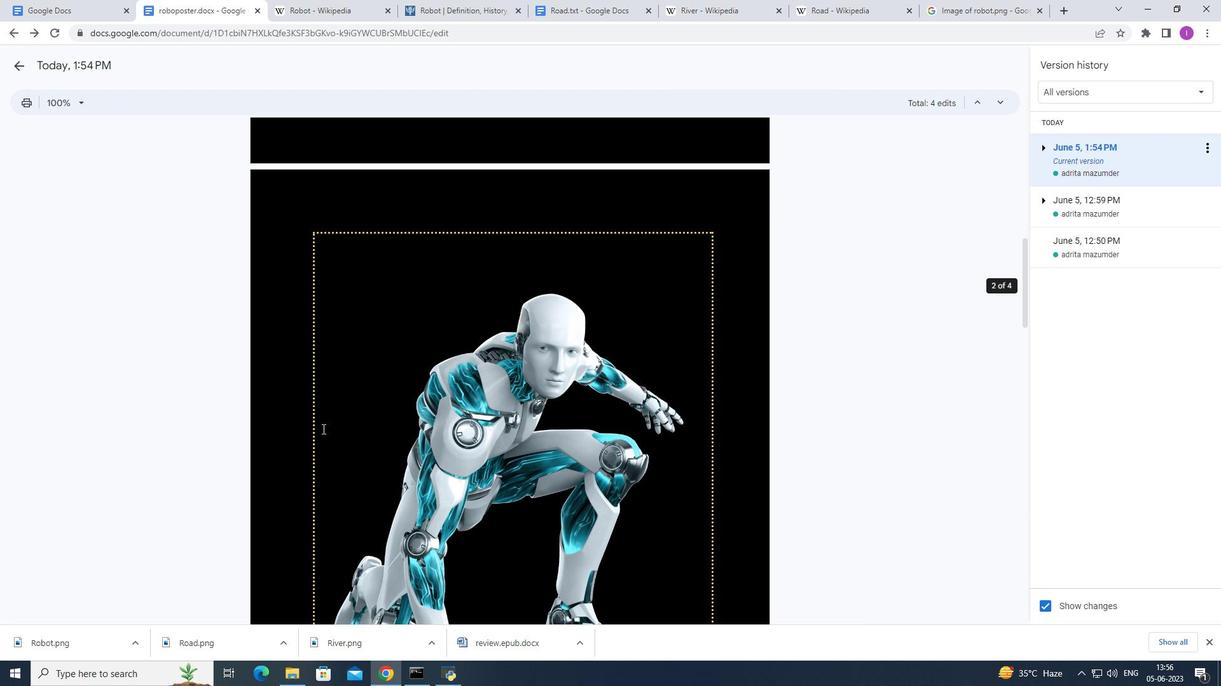 
Action: Mouse scrolled (323, 427) with delta (0, 0)
Screenshot: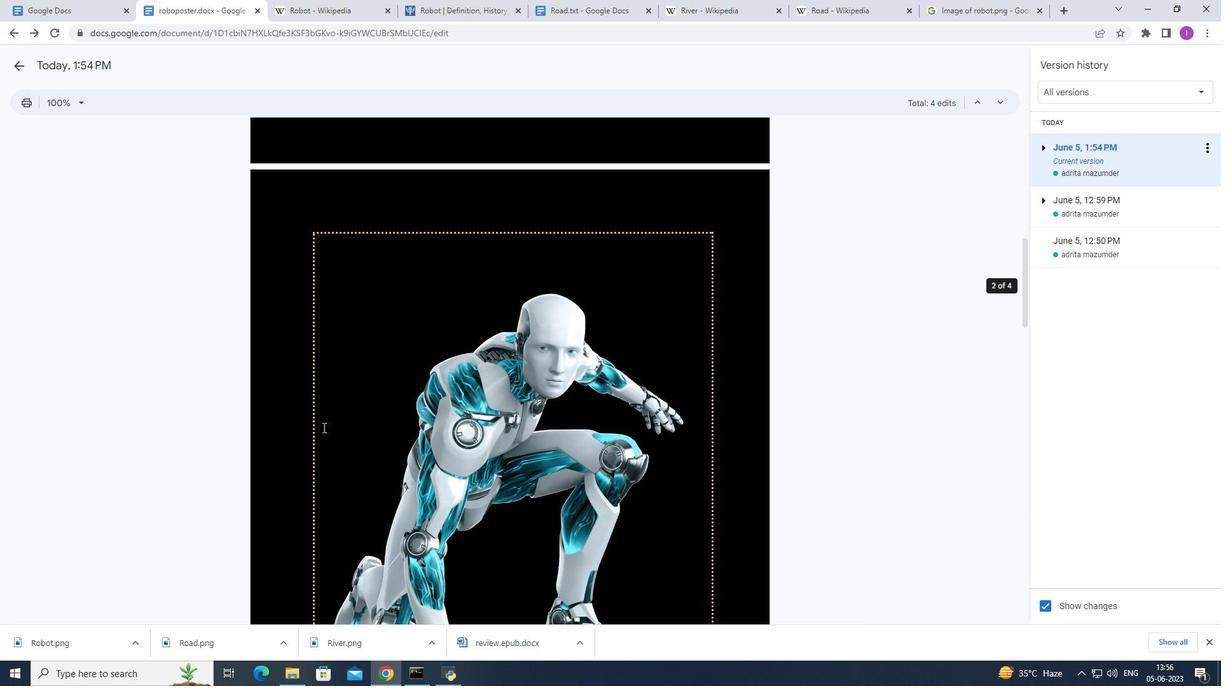 
Action: Mouse scrolled (323, 427) with delta (0, 0)
Screenshot: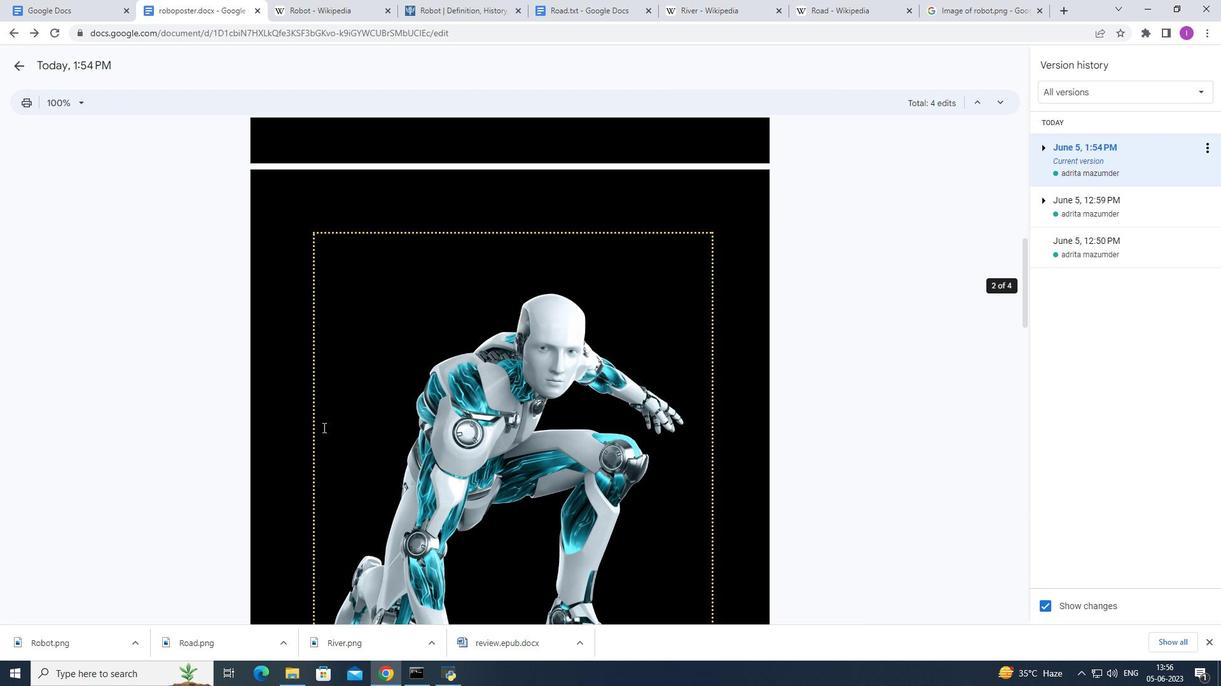 
Action: Mouse moved to (325, 424)
Screenshot: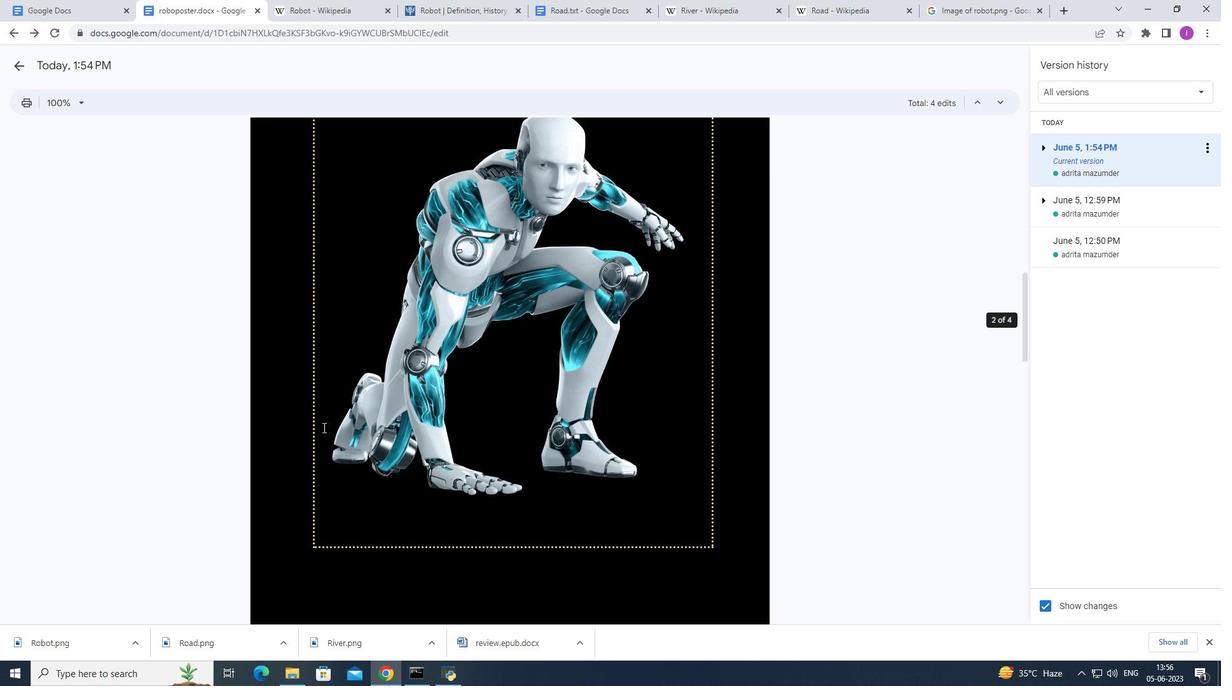 
Action: Mouse scrolled (325, 423) with delta (0, 0)
Screenshot: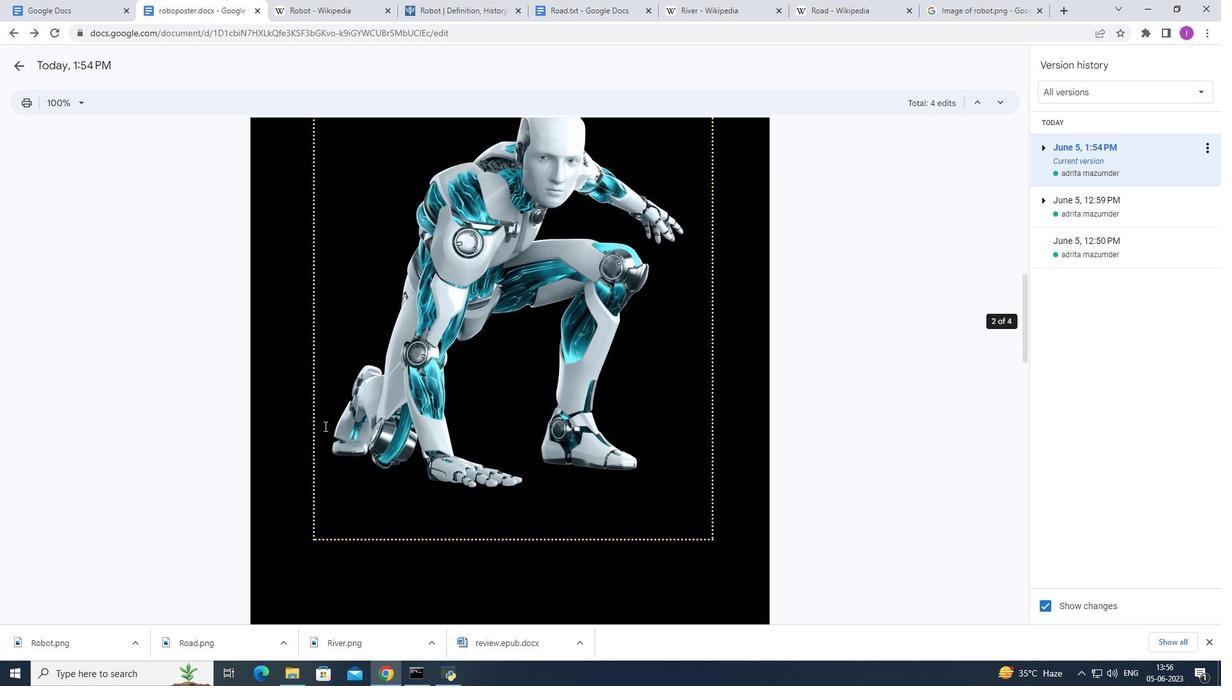 
Action: Mouse scrolled (325, 423) with delta (0, 0)
Screenshot: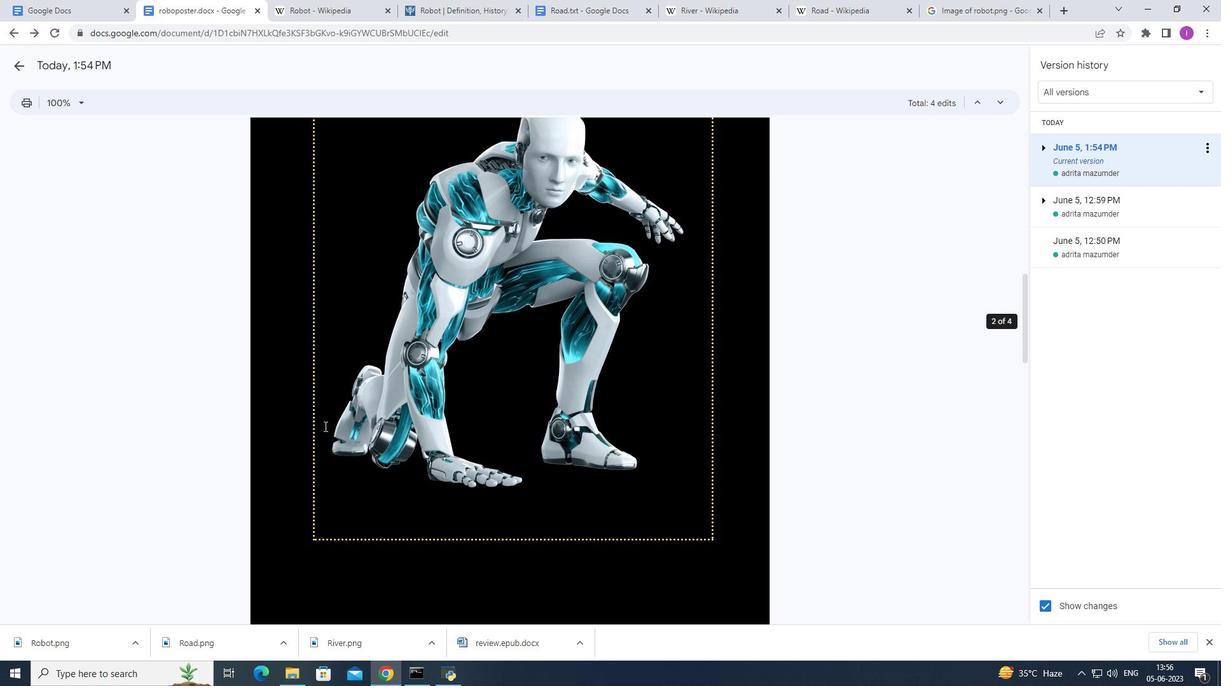 
Action: Mouse scrolled (325, 423) with delta (0, 0)
Screenshot: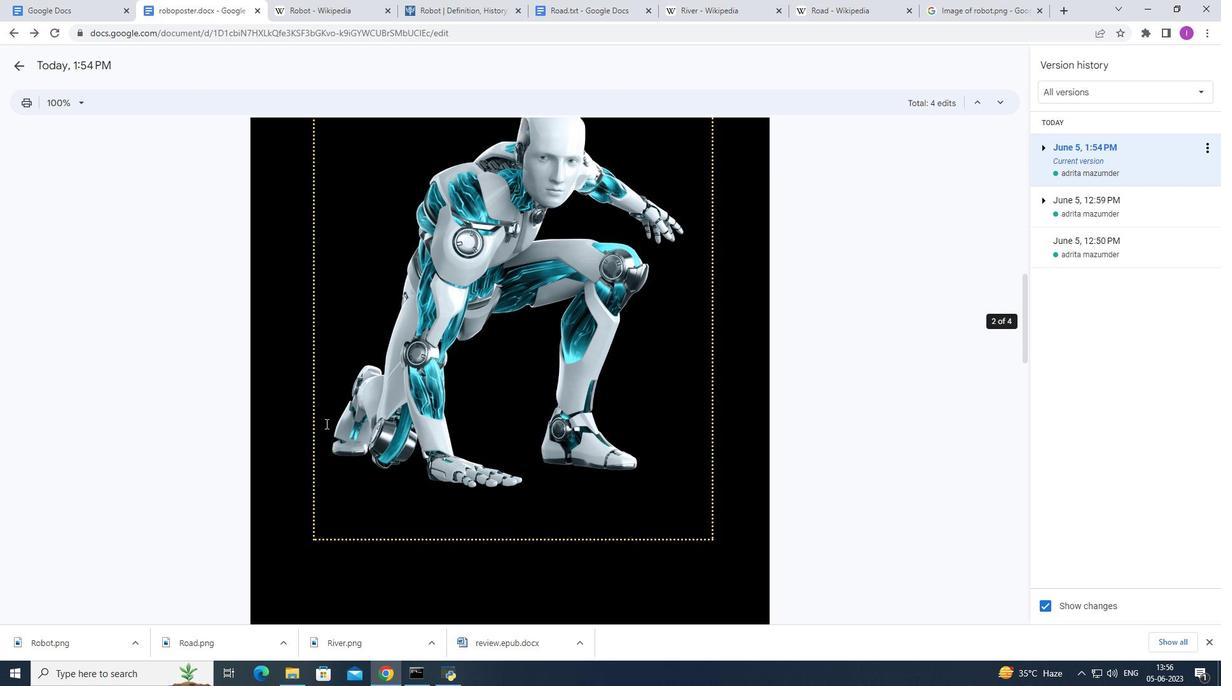 
Action: Mouse scrolled (325, 424) with delta (0, 0)
Screenshot: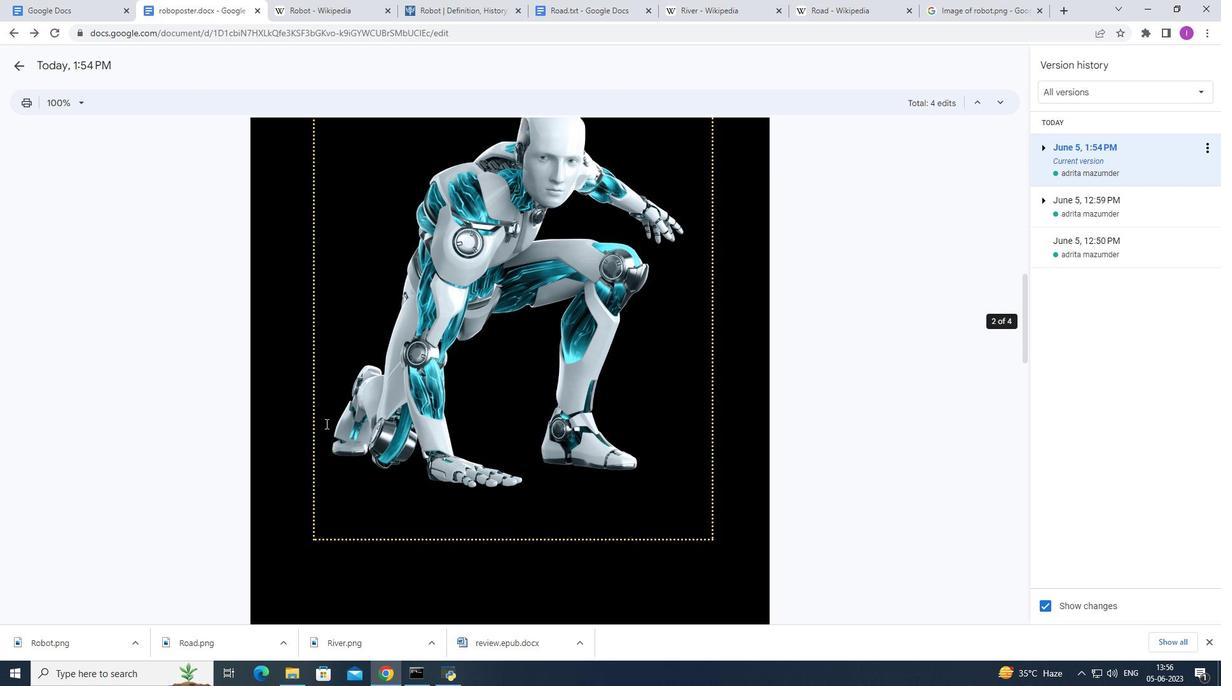 
Action: Mouse scrolled (325, 423) with delta (0, 0)
Screenshot: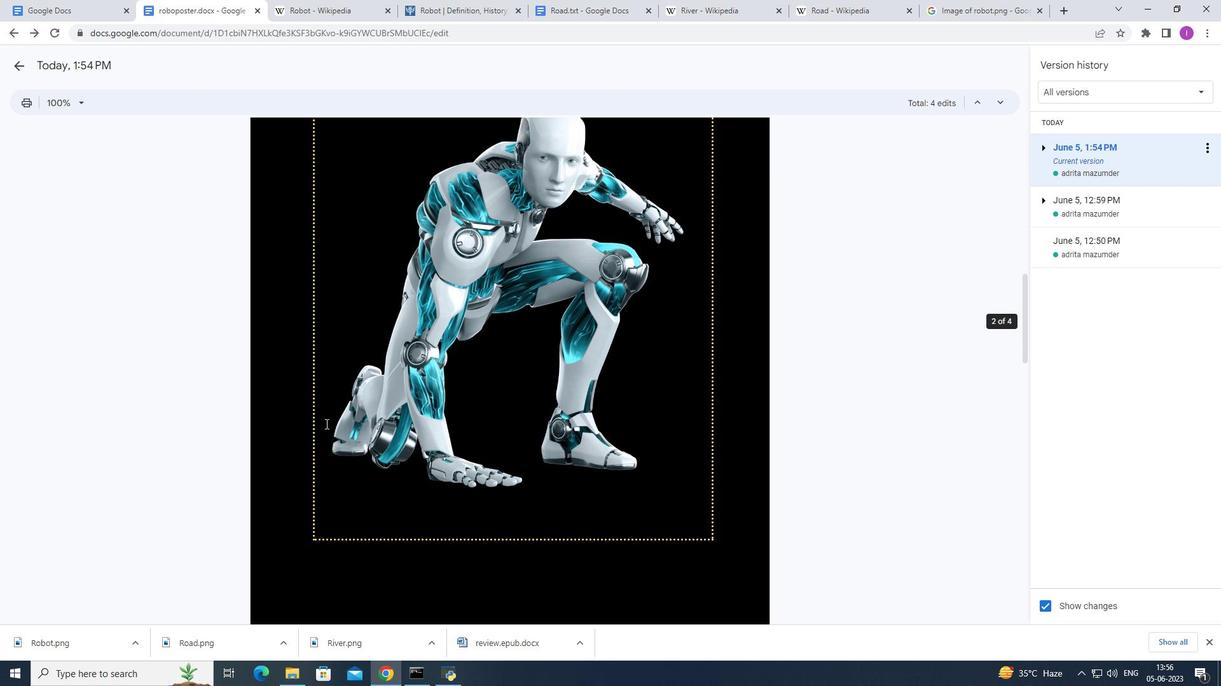 
Action: Mouse moved to (325, 424)
Screenshot: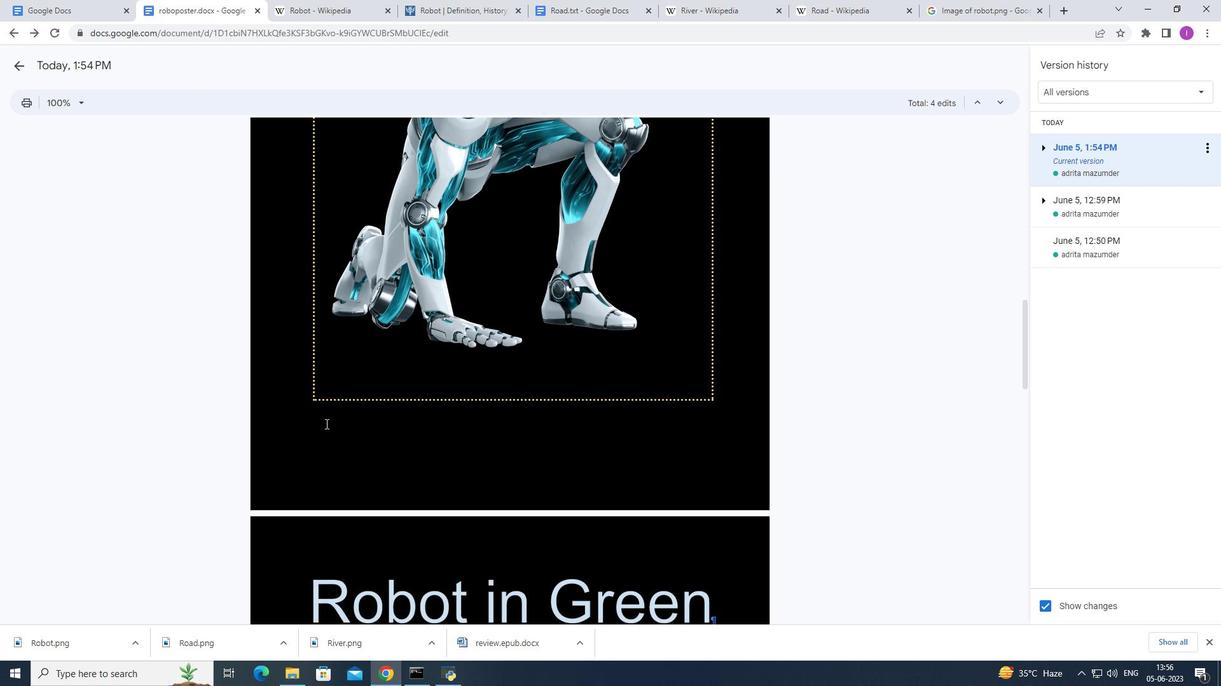 
Action: Mouse scrolled (325, 423) with delta (0, 0)
Screenshot: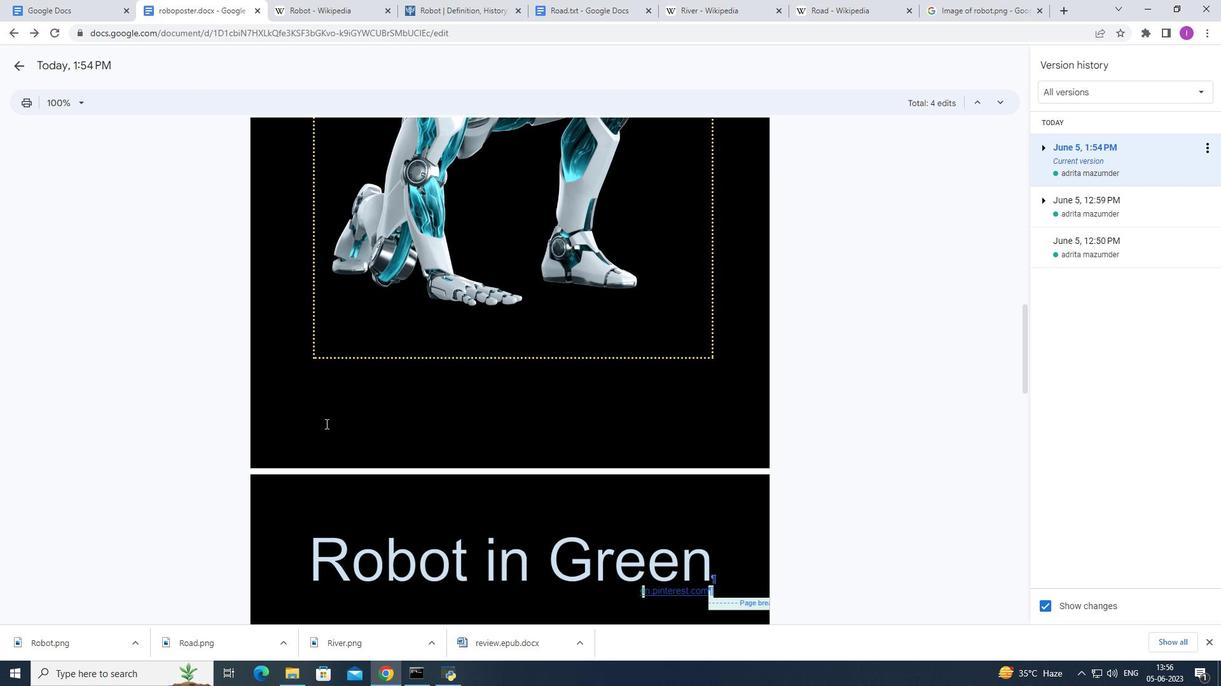 
Action: Mouse scrolled (325, 423) with delta (0, 0)
Screenshot: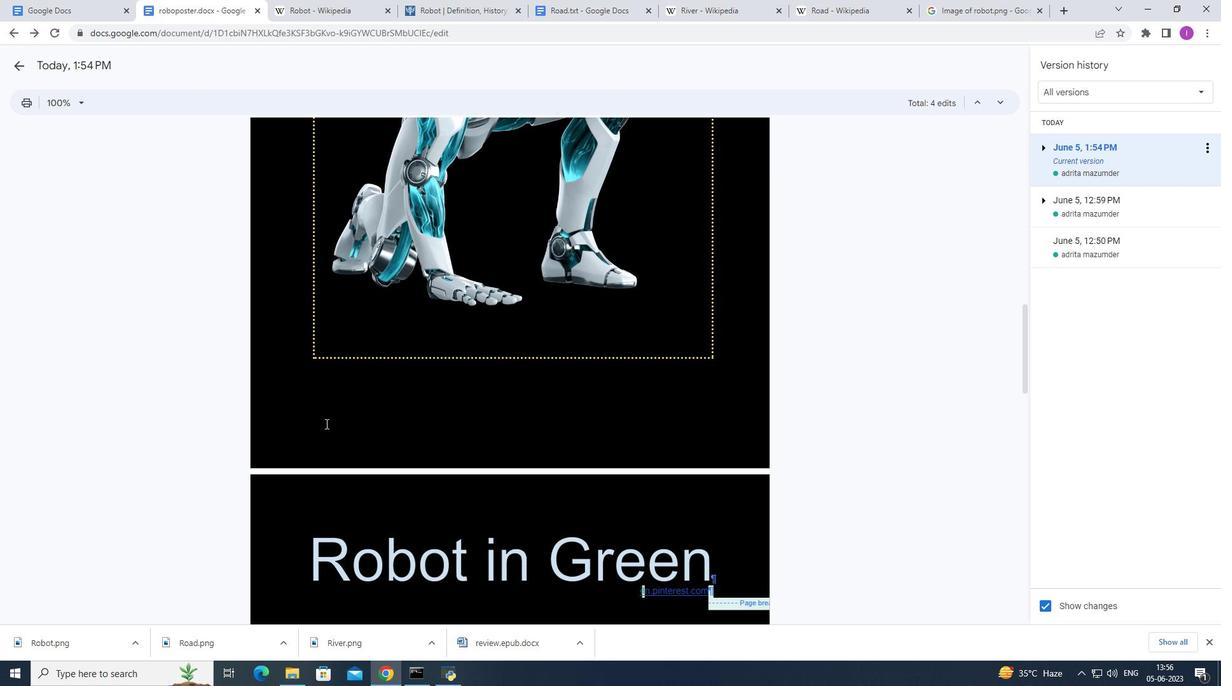
Action: Mouse scrolled (325, 423) with delta (0, 0)
Screenshot: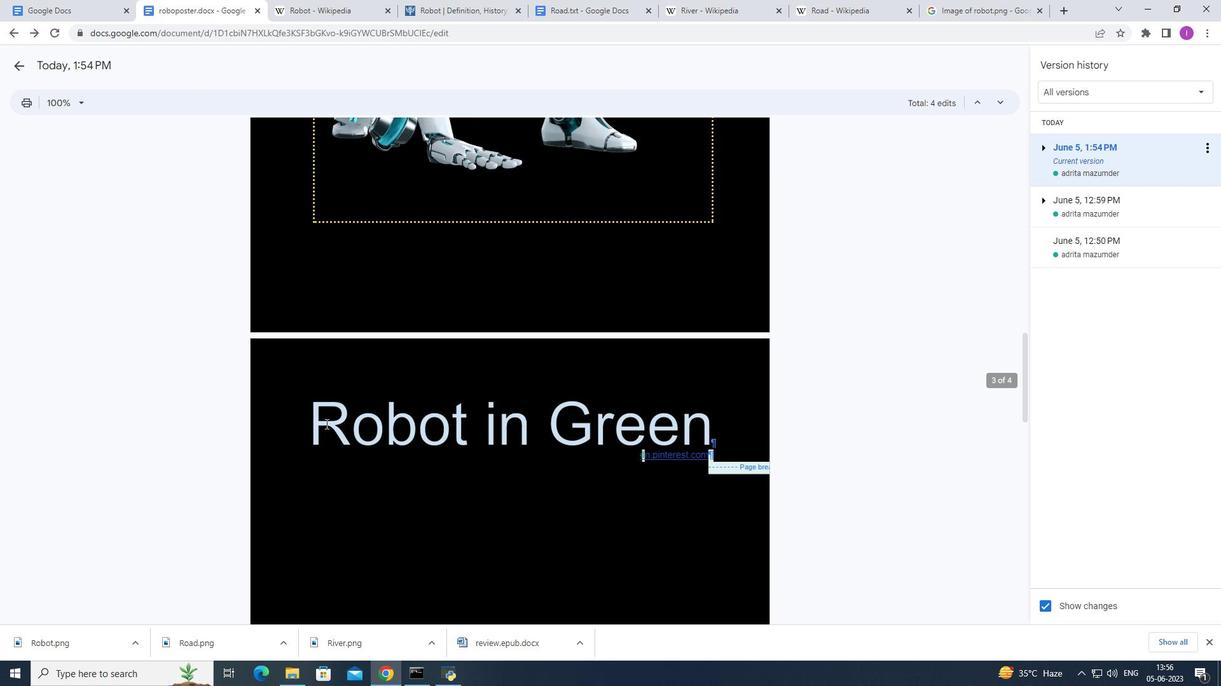 
Action: Mouse scrolled (325, 423) with delta (0, 0)
Screenshot: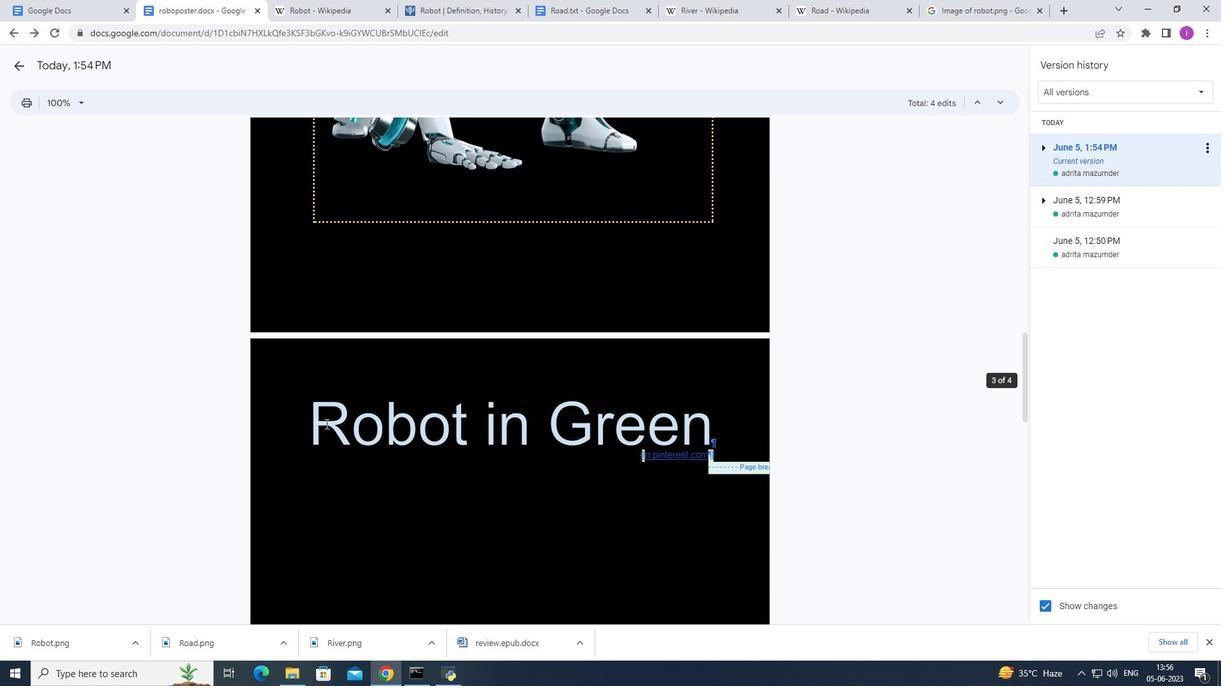 
Action: Mouse scrolled (325, 424) with delta (0, 0)
Screenshot: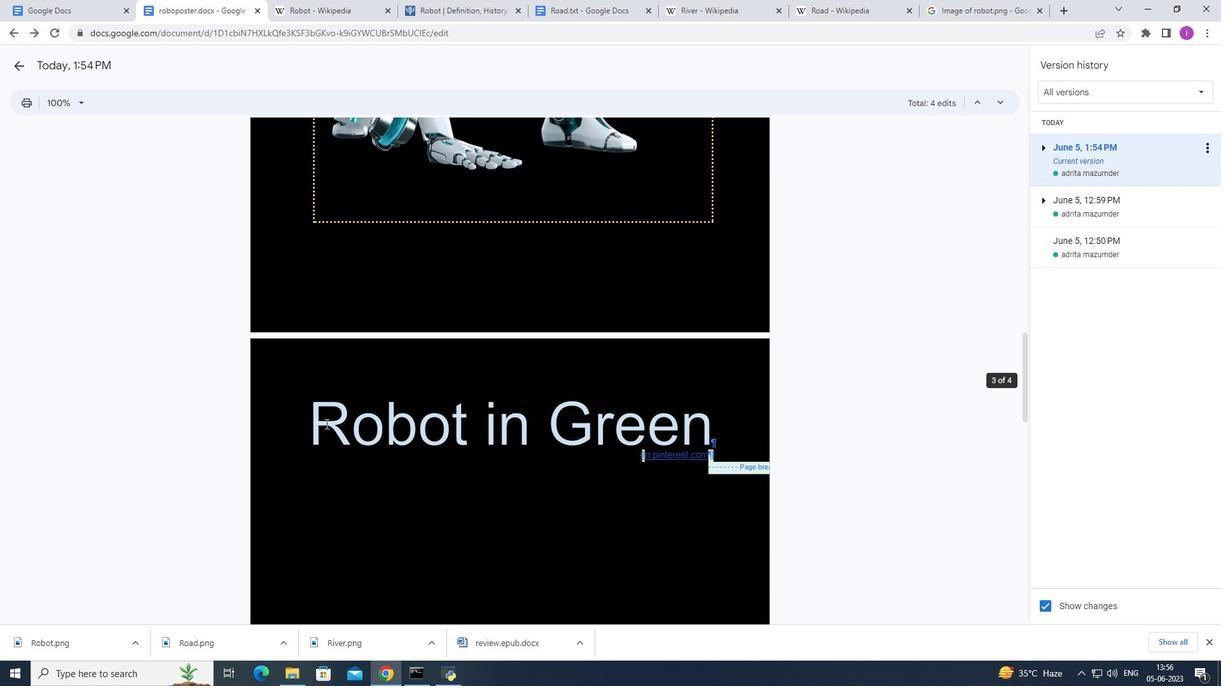
Action: Mouse scrolled (325, 423) with delta (0, 0)
Screenshot: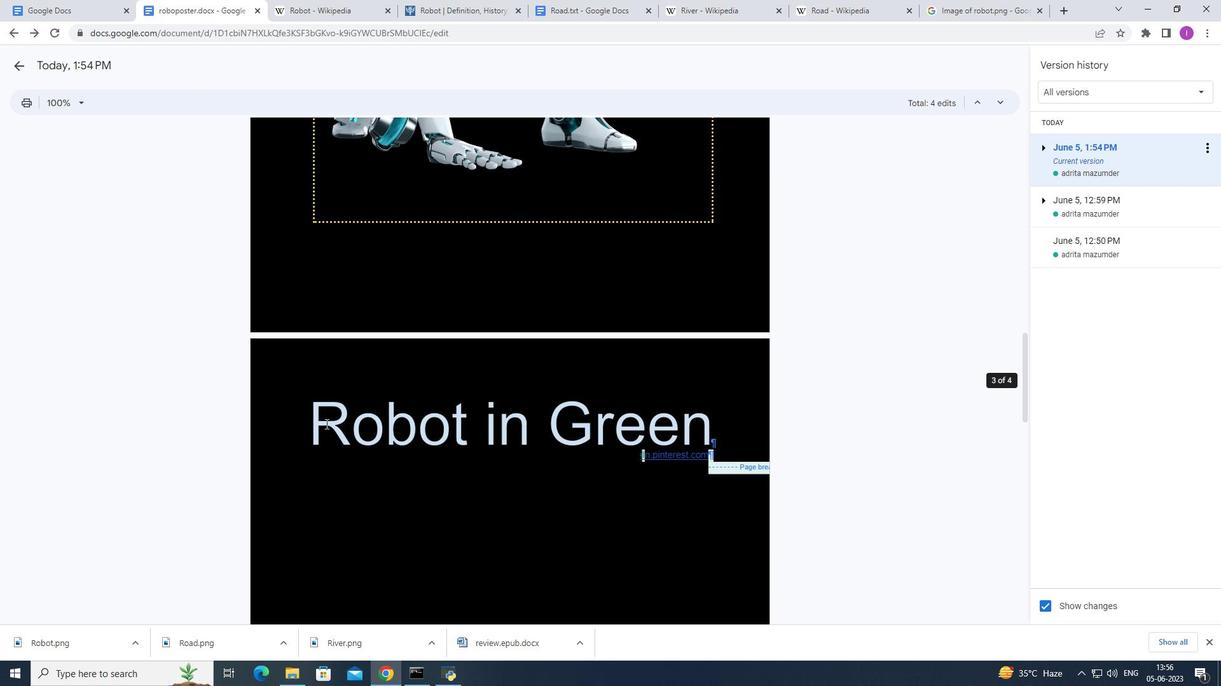 
Action: Mouse scrolled (325, 423) with delta (0, 0)
Screenshot: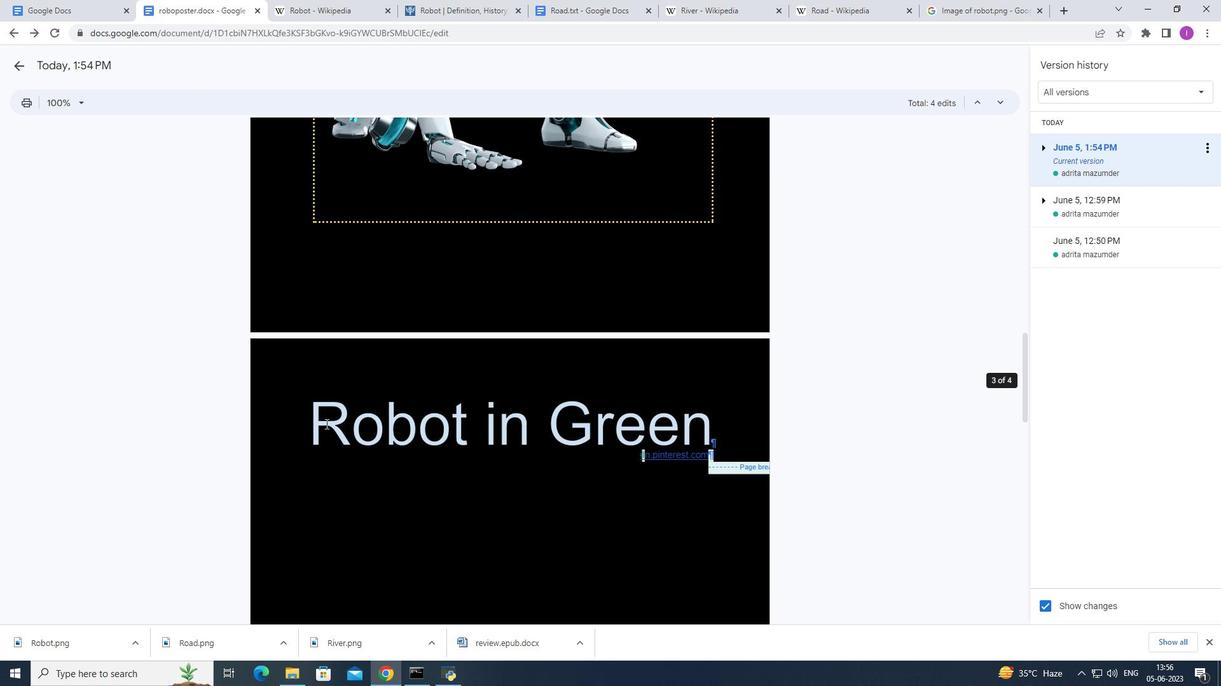 
Action: Mouse moved to (326, 423)
Screenshot: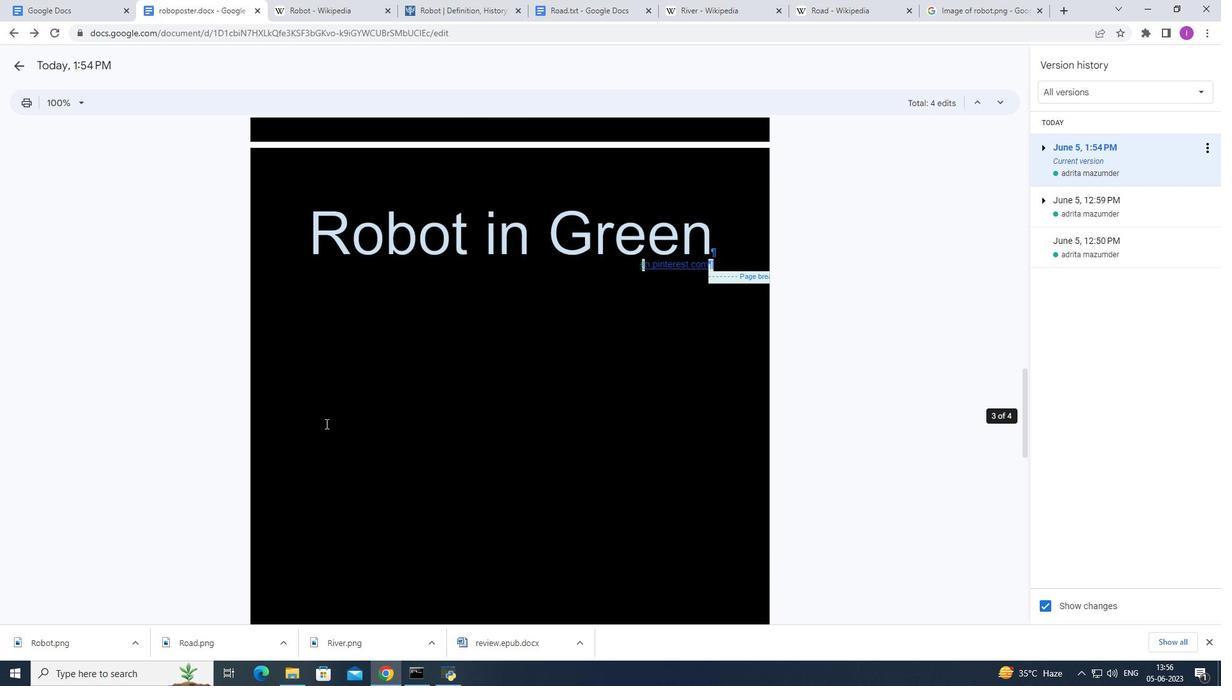 
Action: Mouse scrolled (326, 422) with delta (0, 0)
Screenshot: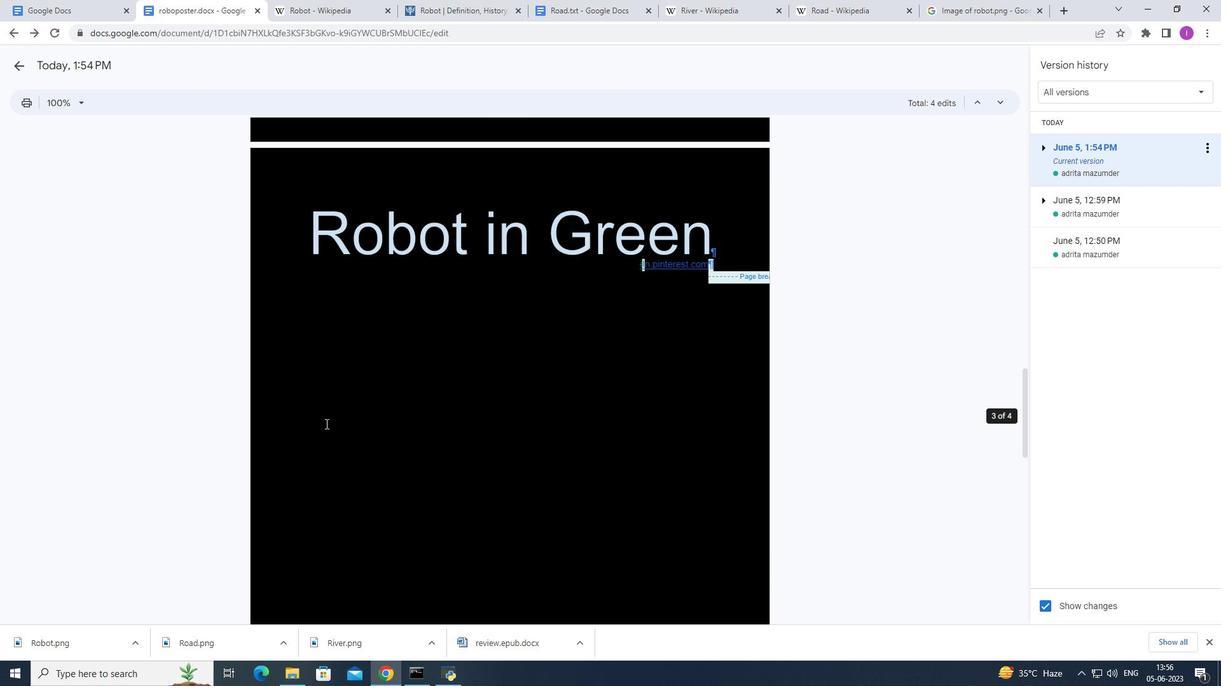 
Action: Mouse moved to (326, 422)
Screenshot: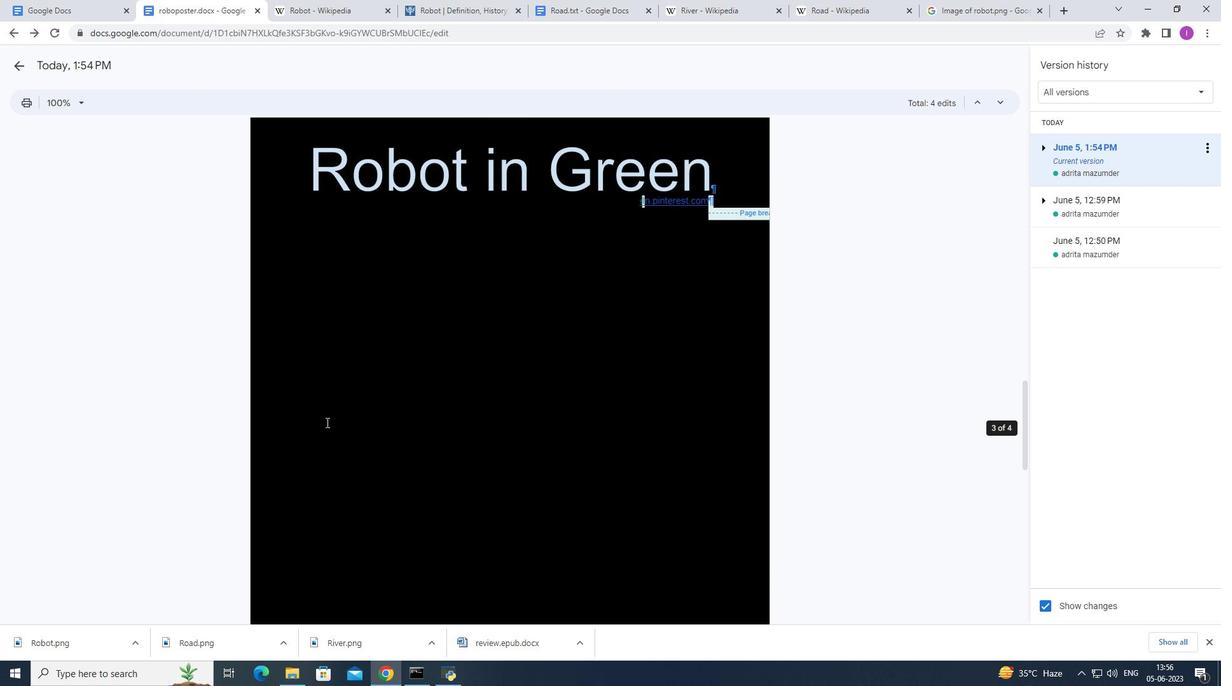 
Action: Mouse scrolled (326, 422) with delta (0, 0)
Screenshot: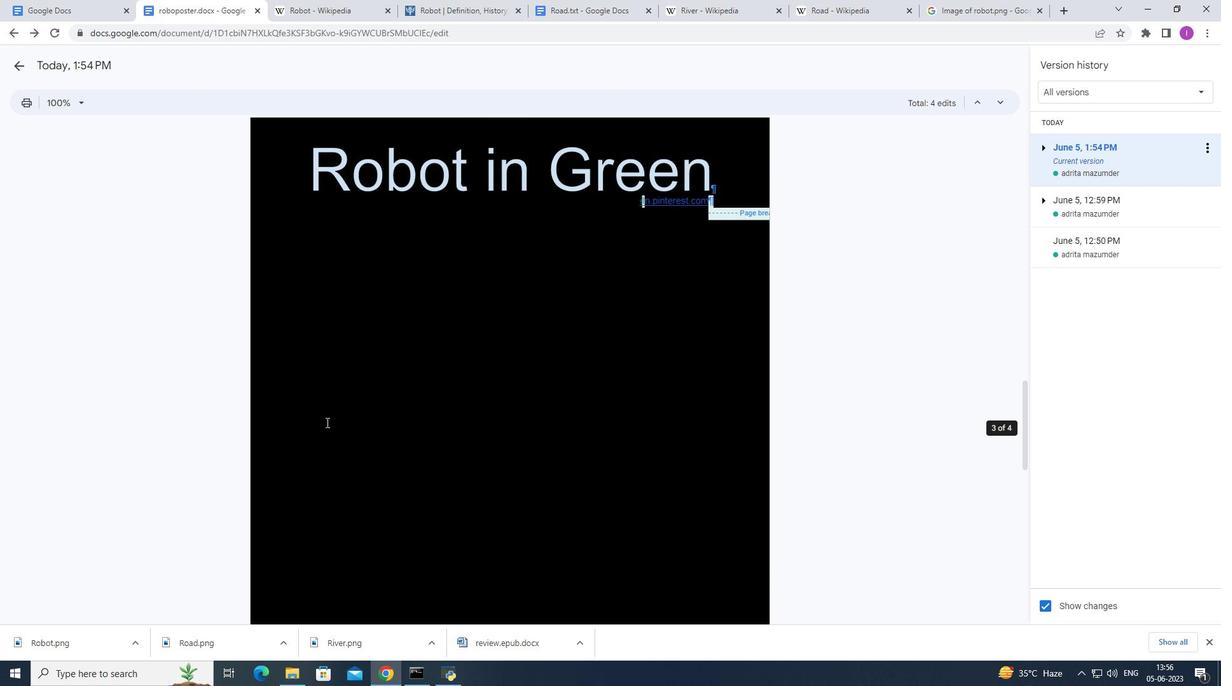 
Action: Mouse scrolled (326, 422) with delta (0, 0)
Screenshot: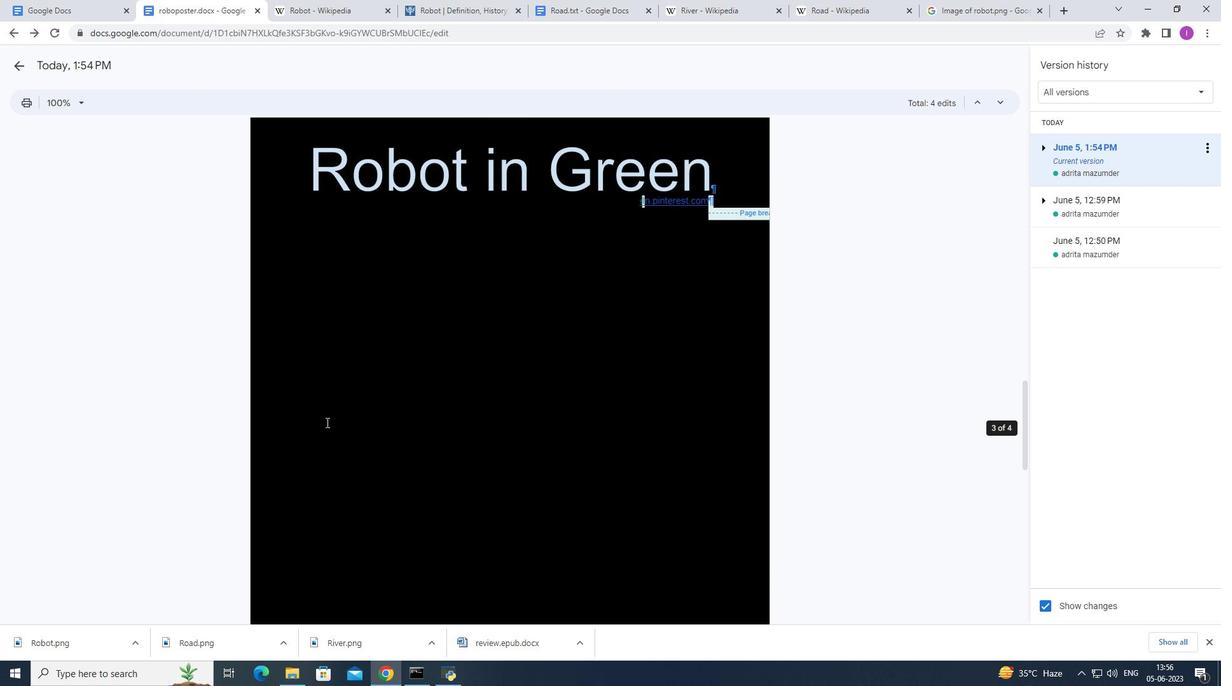 
Action: Mouse scrolled (326, 422) with delta (0, 0)
Screenshot: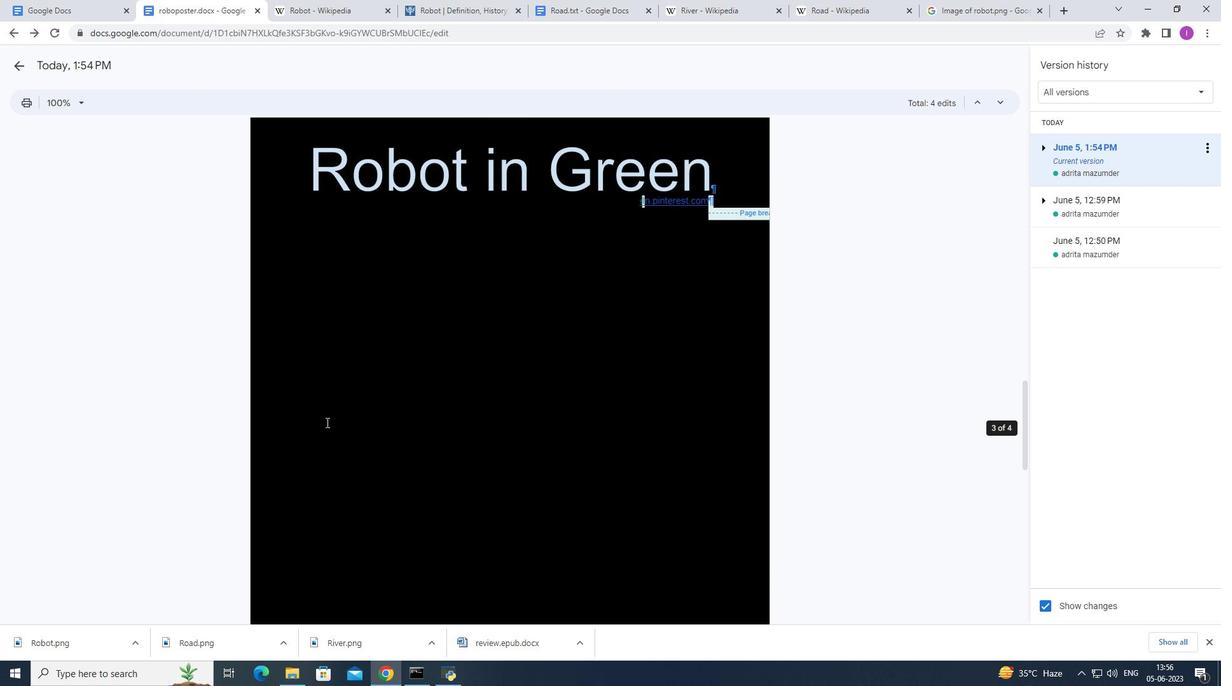 
Action: Mouse moved to (326, 422)
Screenshot: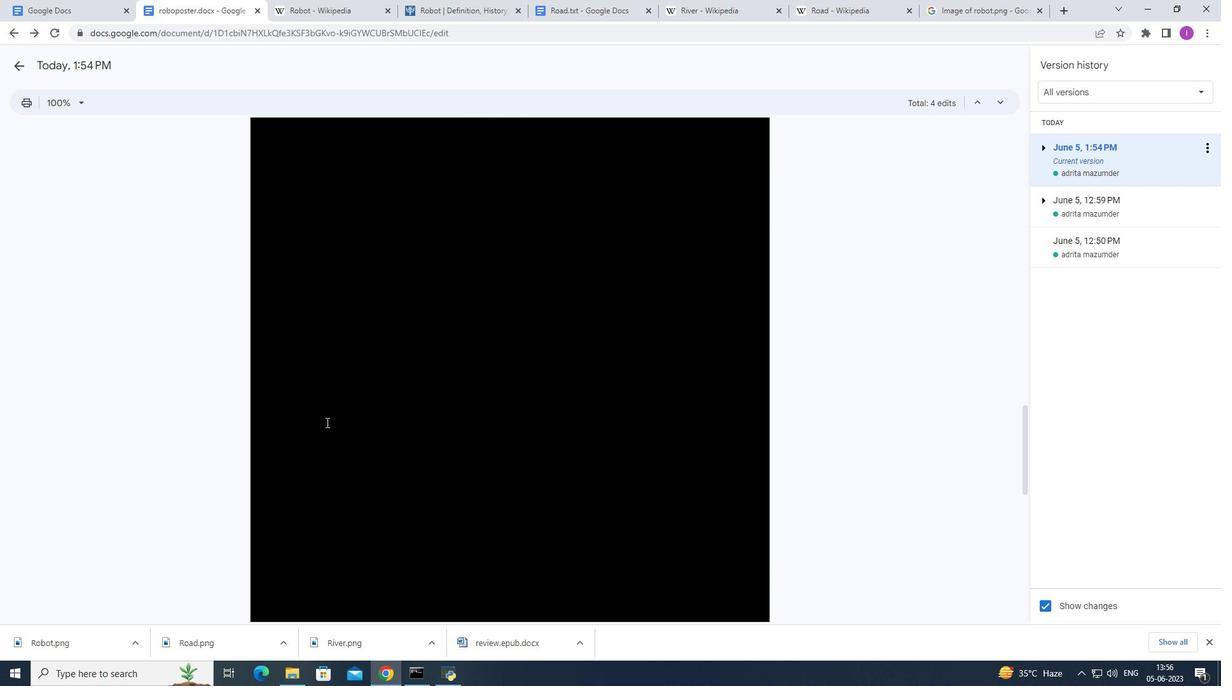 
Action: Mouse scrolled (326, 421) with delta (0, 0)
Screenshot: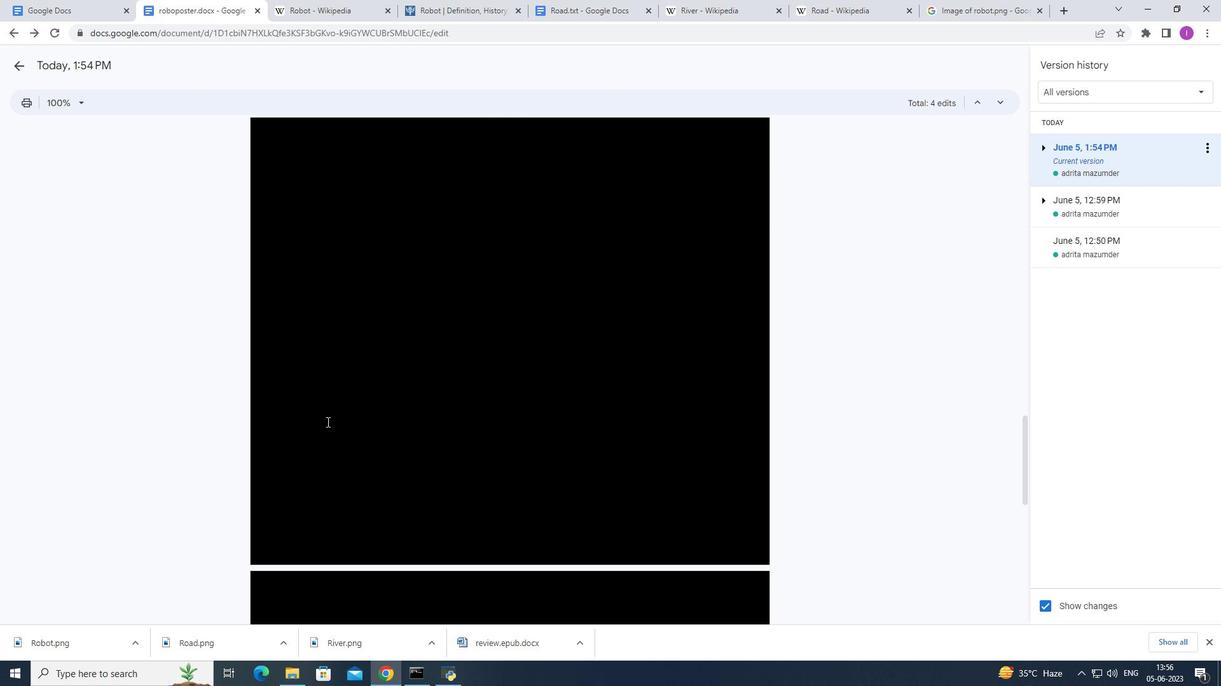 
Action: Mouse scrolled (326, 421) with delta (0, 0)
Screenshot: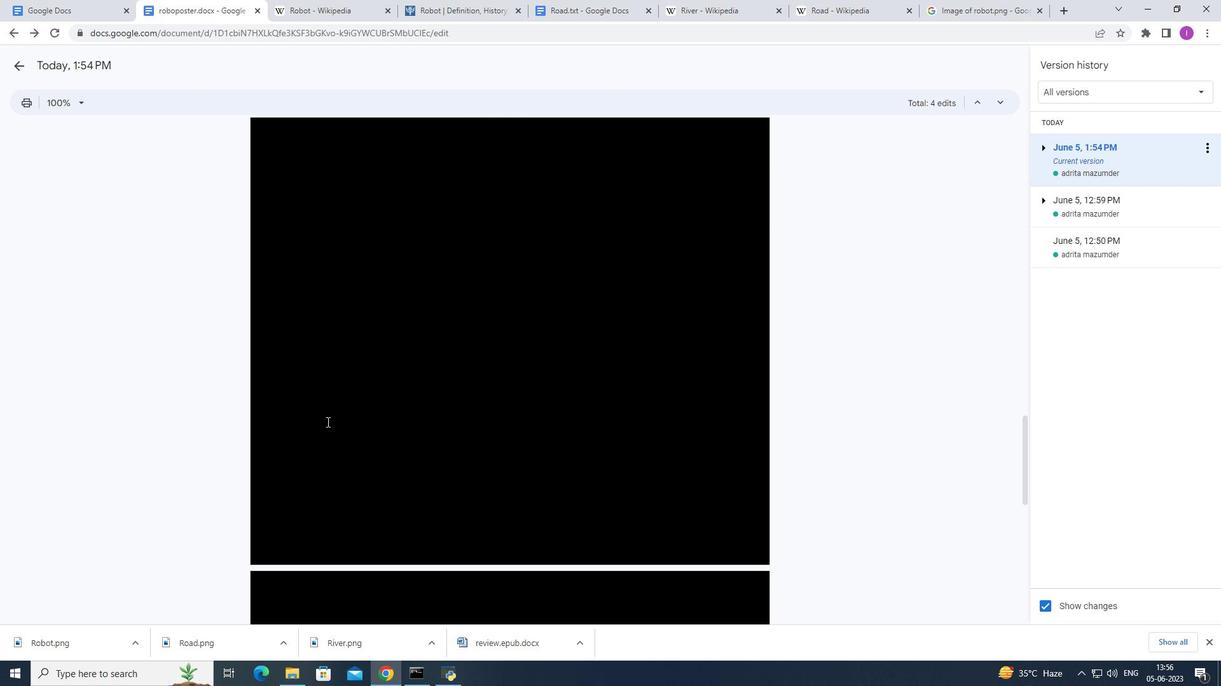
Action: Mouse scrolled (326, 421) with delta (0, 0)
Screenshot: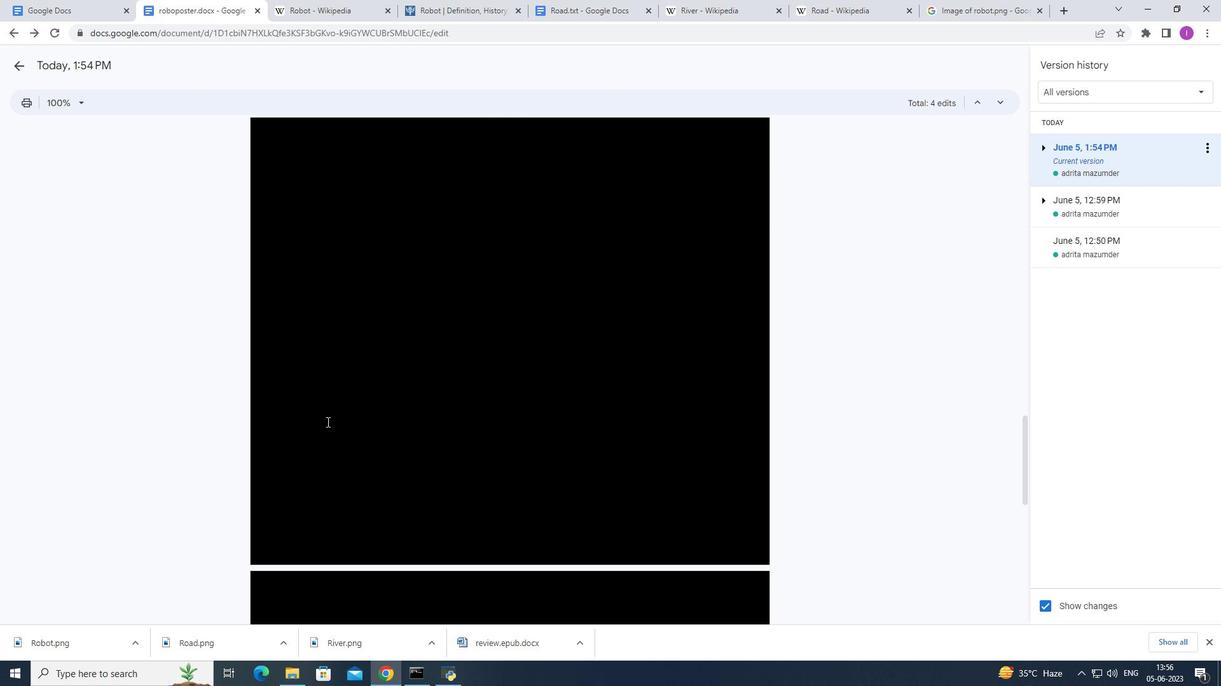 
Action: Mouse moved to (327, 421)
Screenshot: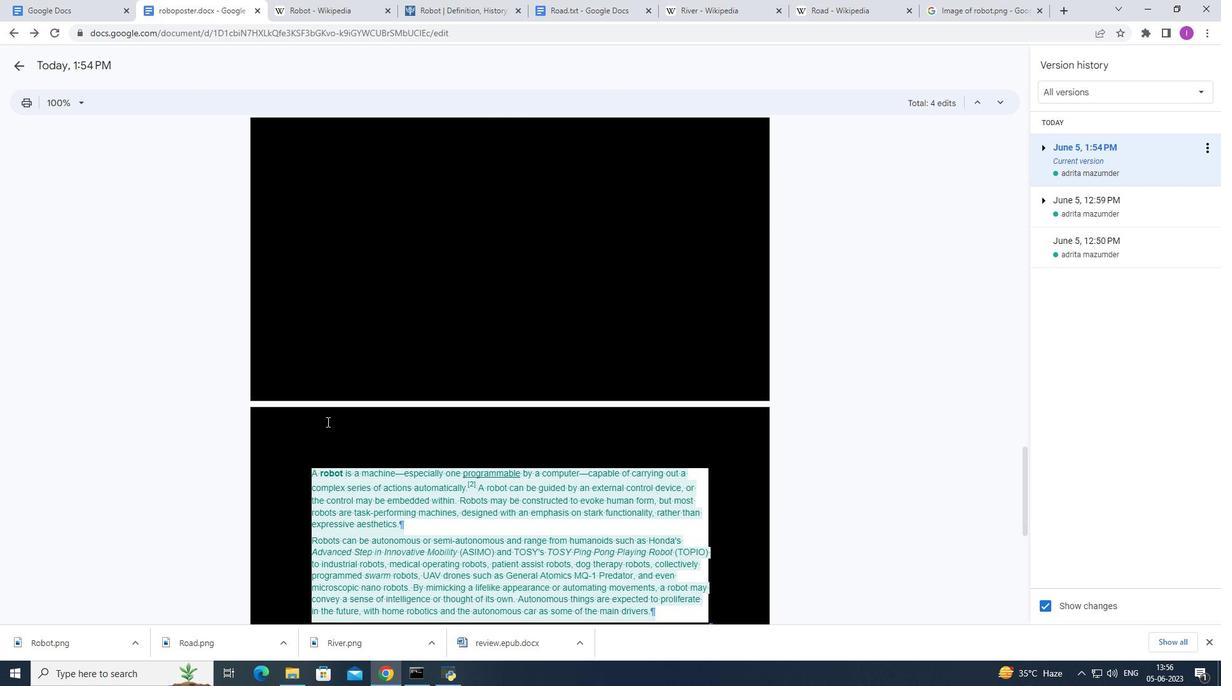
Action: Mouse scrolled (327, 421) with delta (0, 0)
Screenshot: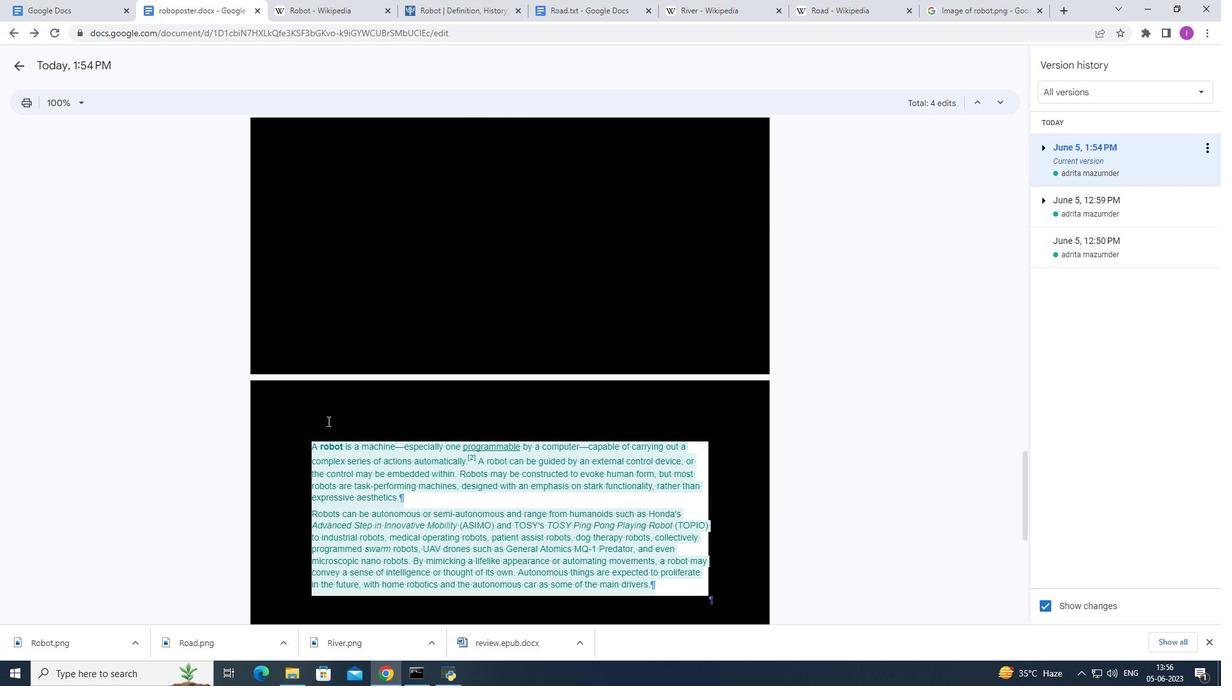 
Action: Mouse scrolled (327, 421) with delta (0, 0)
Screenshot: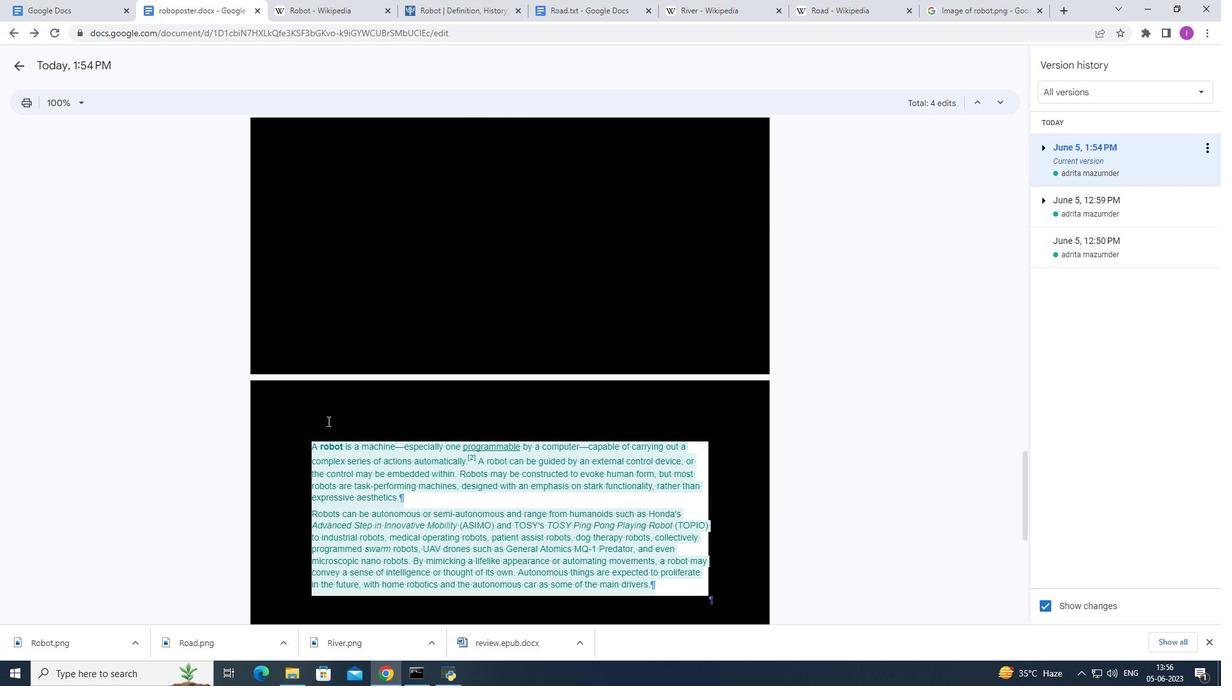 
Action: Mouse scrolled (327, 421) with delta (0, 0)
Screenshot: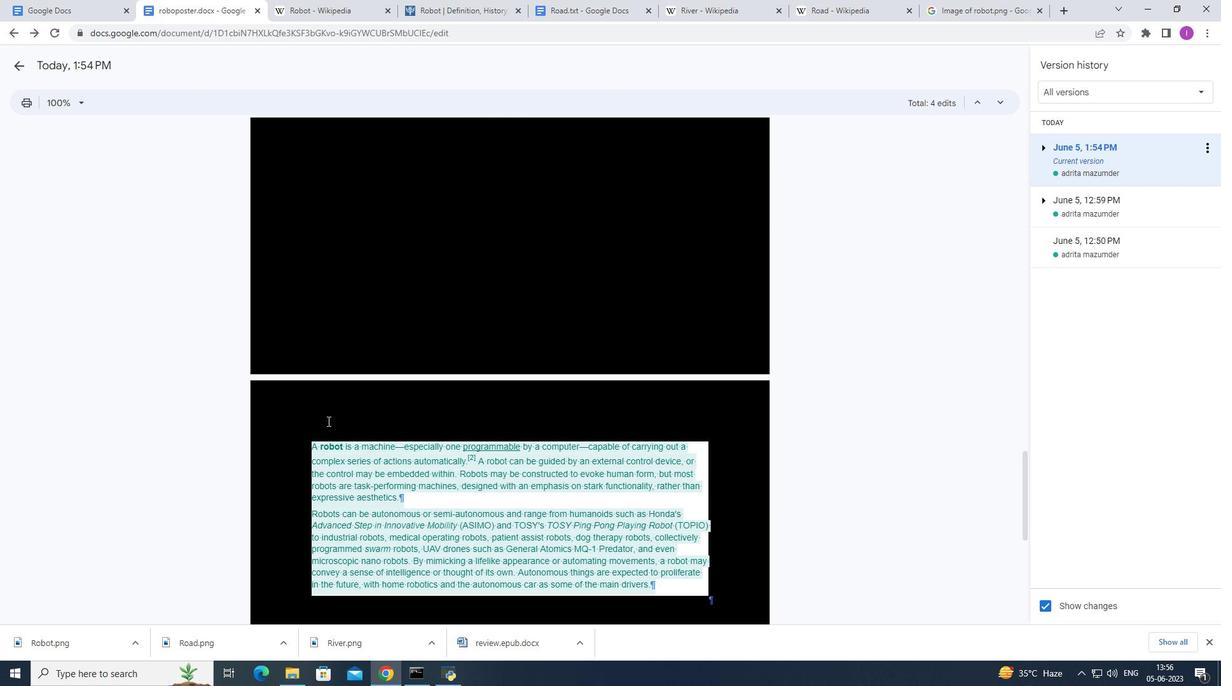 
Action: Mouse scrolled (327, 421) with delta (0, 0)
Screenshot: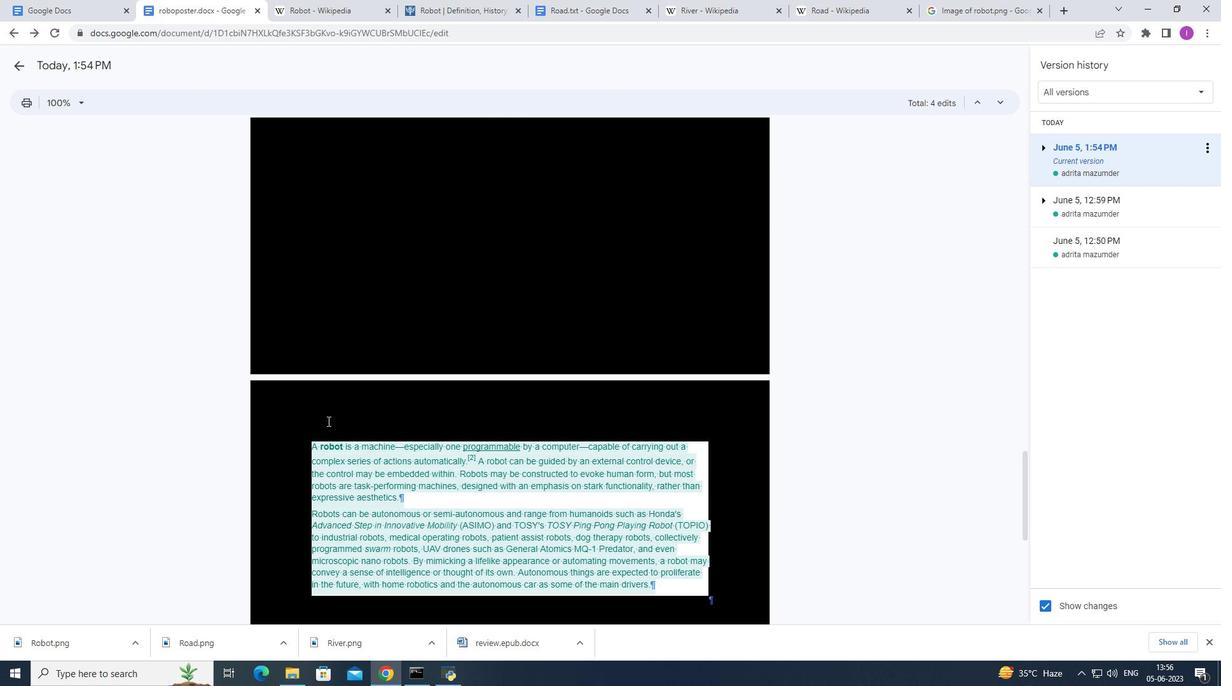 
Action: Mouse scrolled (327, 421) with delta (0, 0)
Screenshot: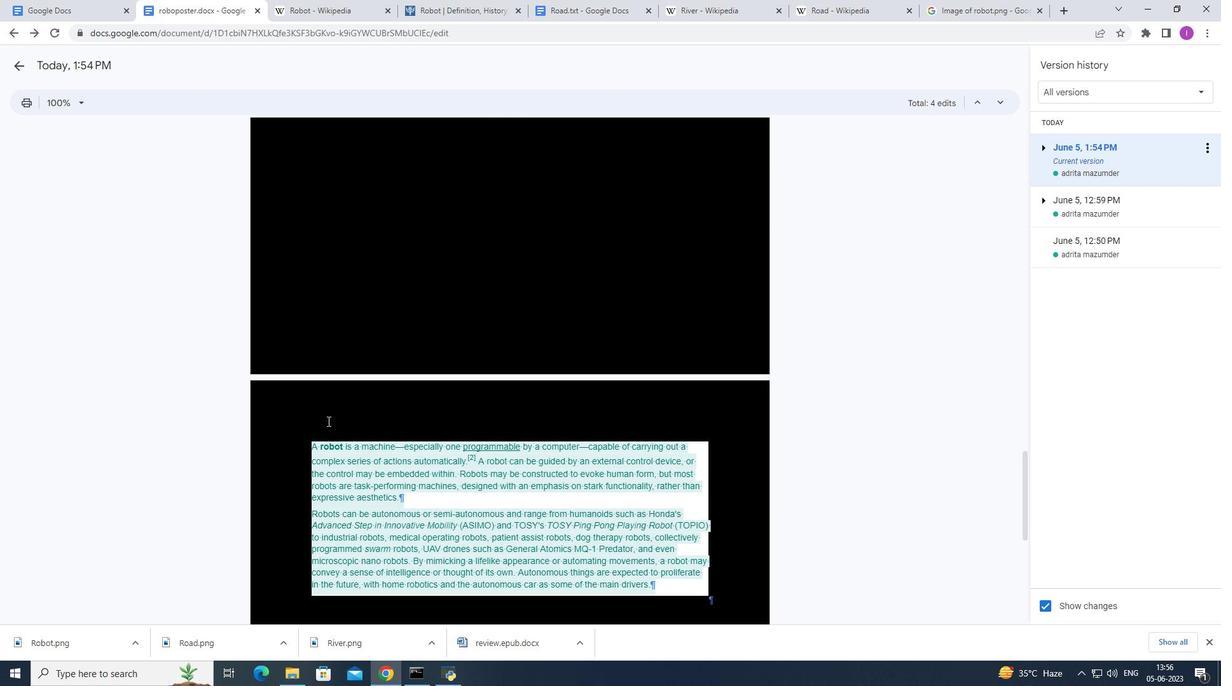 
Action: Mouse moved to (202, 258)
Screenshot: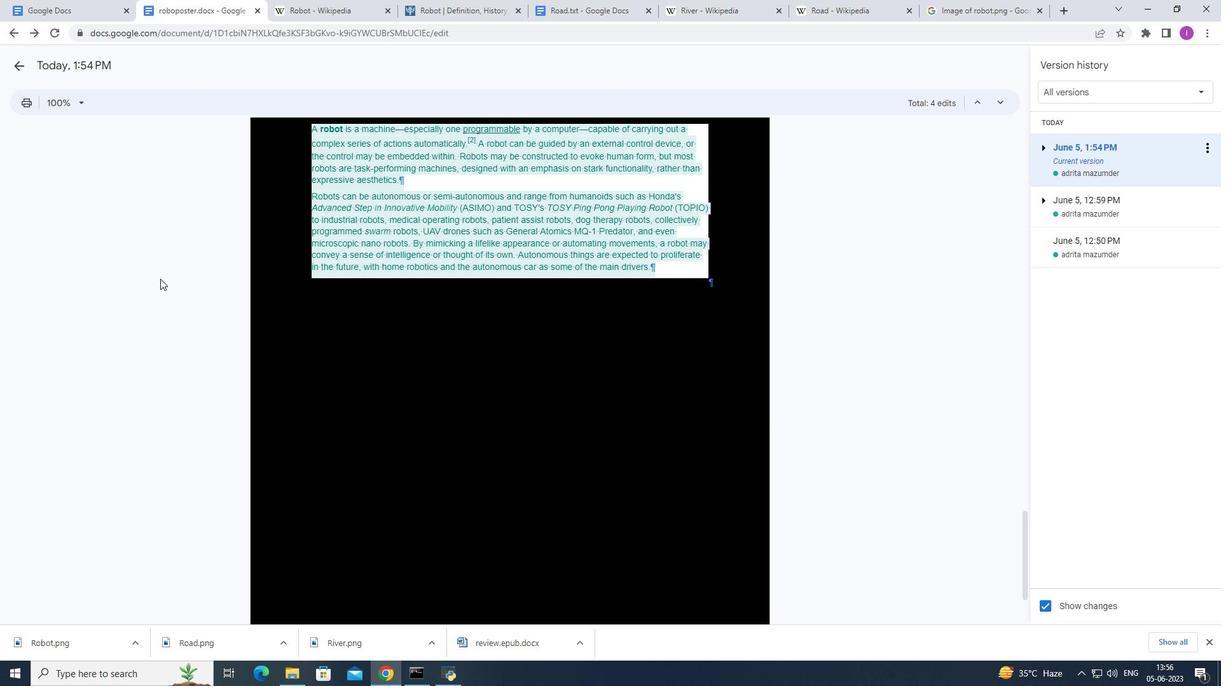 
